 Task: Find connections with filter location Le Pré-Saint-Gervais with filter topic #Innovationwith filter profile language German with filter current company The Market Hunters with filter school Delhi Public School, Ruby Park with filter industry Cosmetology and Barber Schools with filter service category Cybersecurity with filter keywords title Auditor
Action: Mouse moved to (526, 88)
Screenshot: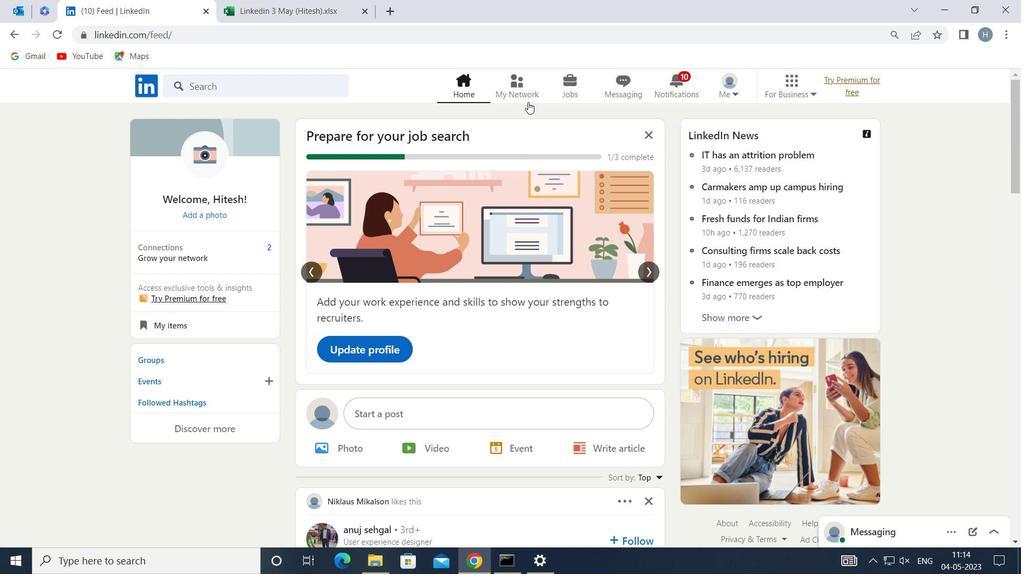 
Action: Mouse pressed left at (526, 88)
Screenshot: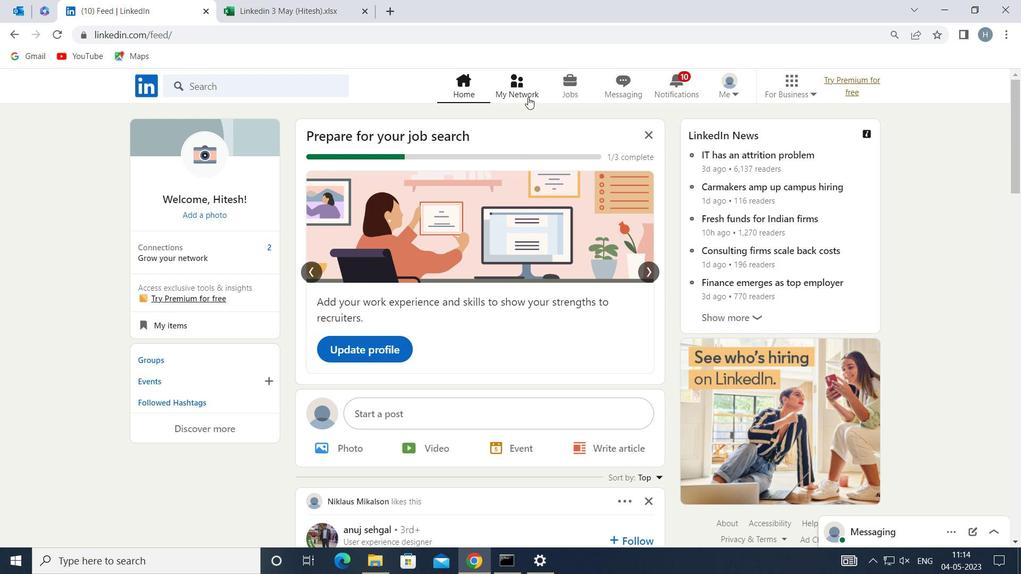
Action: Mouse moved to (278, 160)
Screenshot: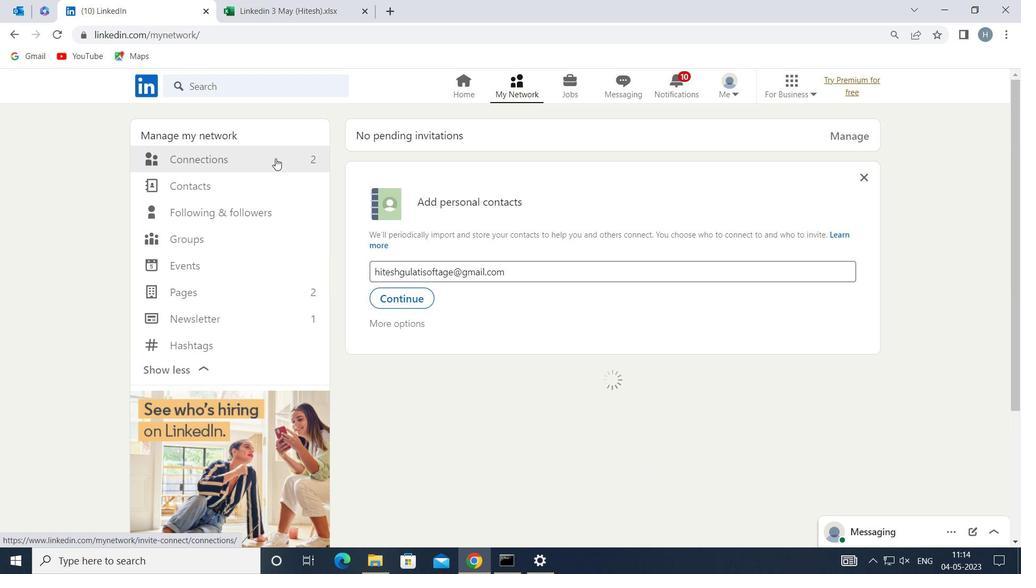 
Action: Mouse pressed left at (278, 160)
Screenshot: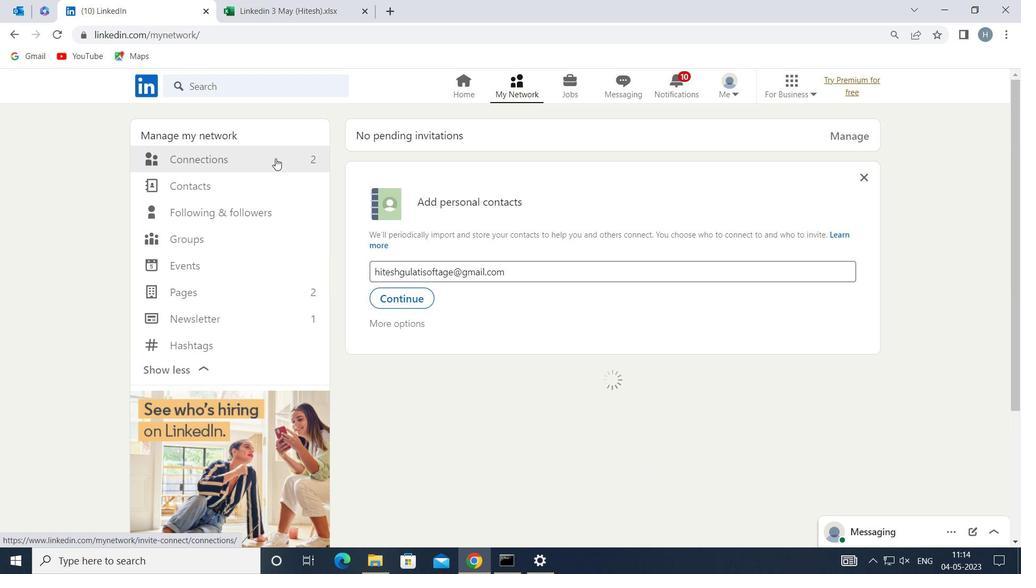 
Action: Mouse moved to (606, 159)
Screenshot: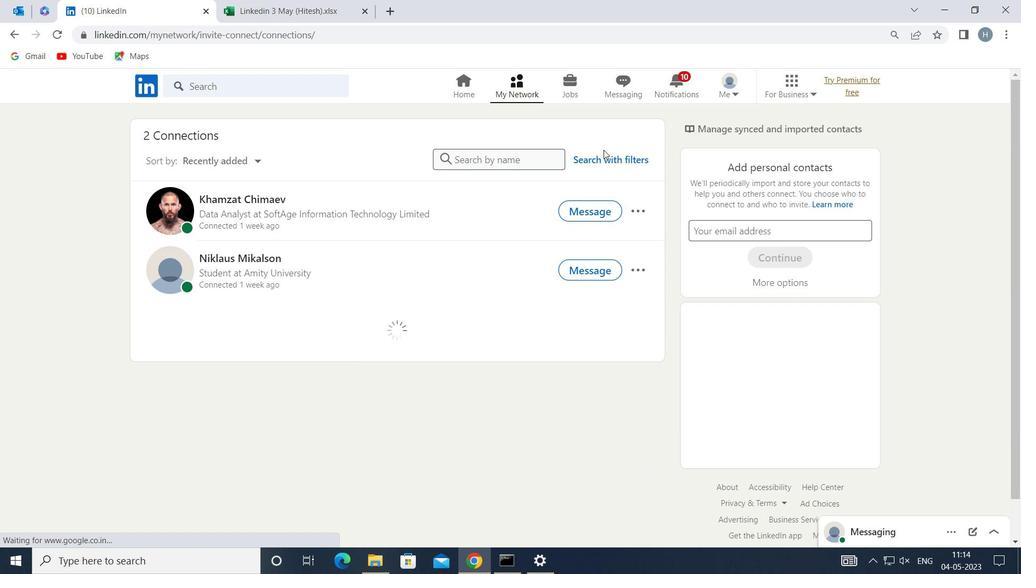 
Action: Mouse pressed left at (606, 159)
Screenshot: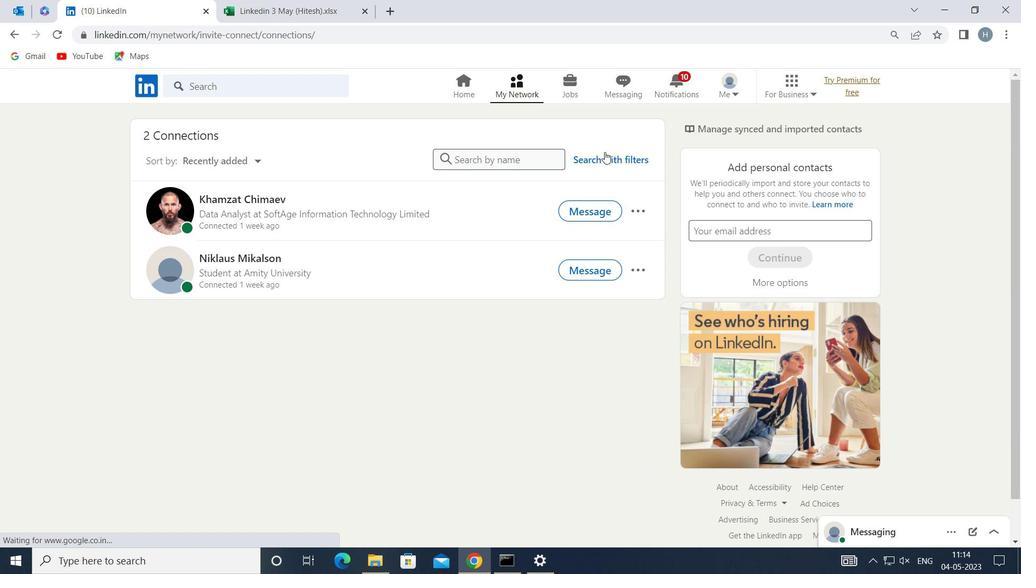 
Action: Mouse moved to (561, 126)
Screenshot: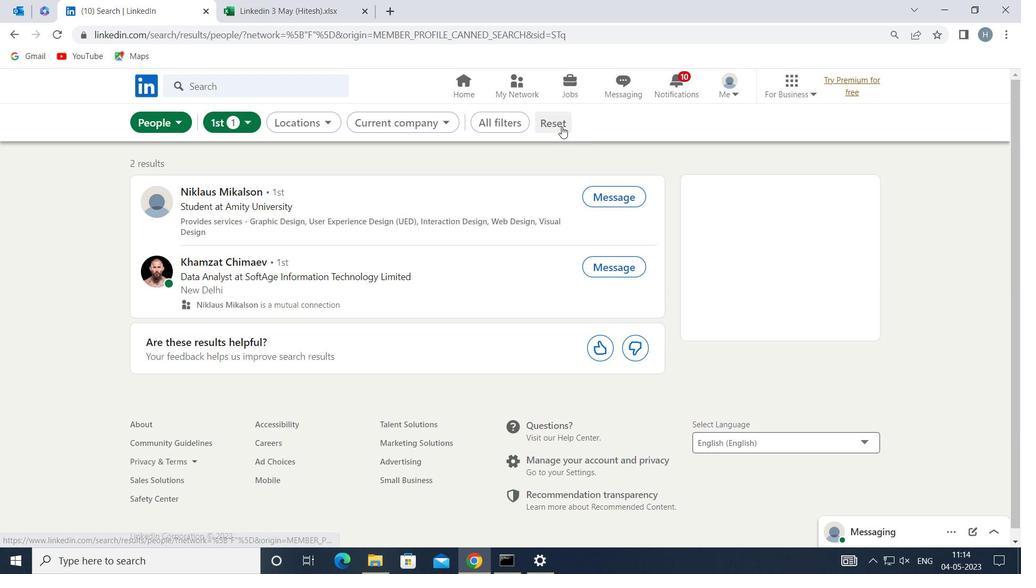 
Action: Mouse pressed left at (561, 126)
Screenshot: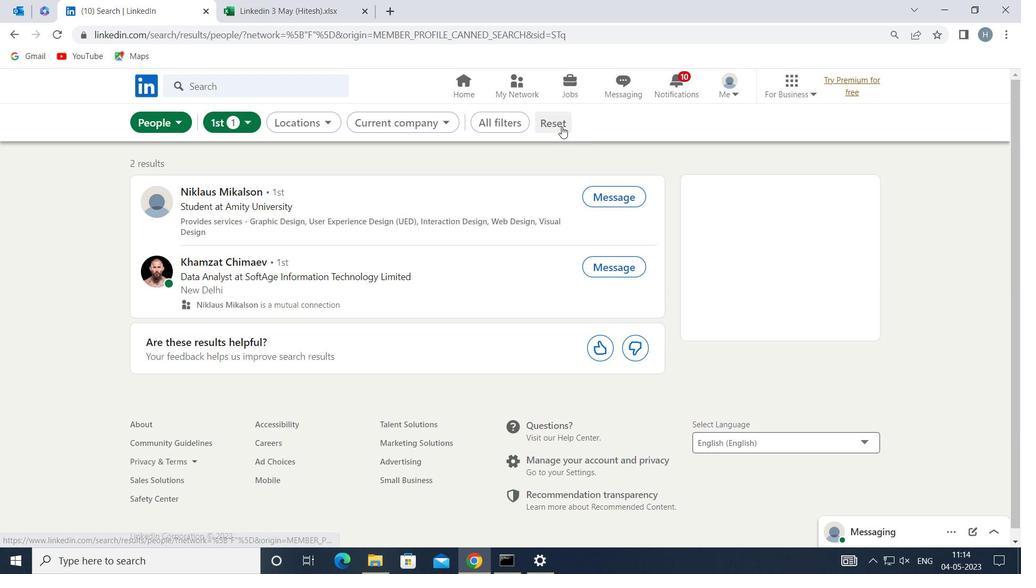 
Action: Mouse moved to (516, 119)
Screenshot: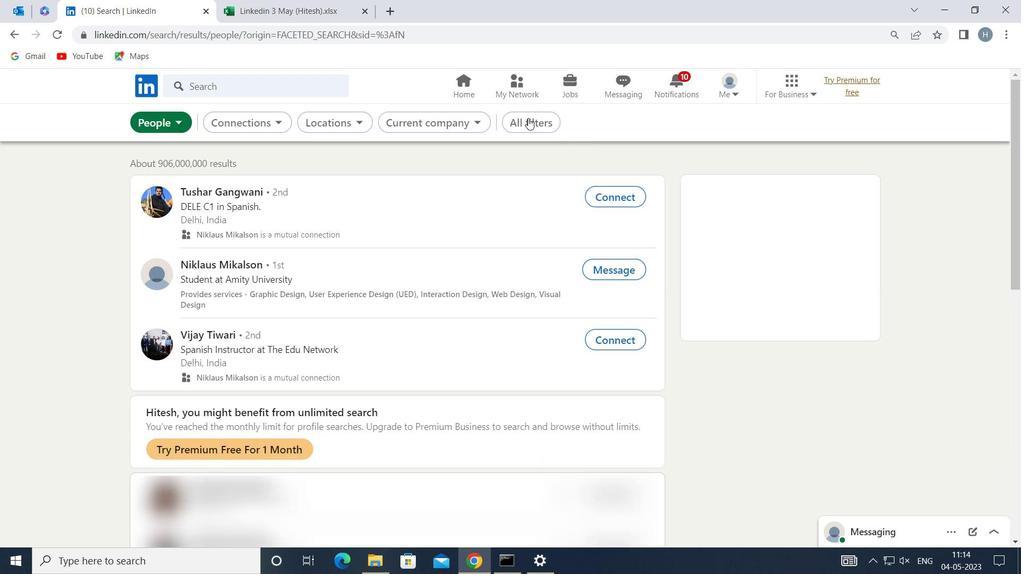 
Action: Mouse pressed left at (516, 119)
Screenshot: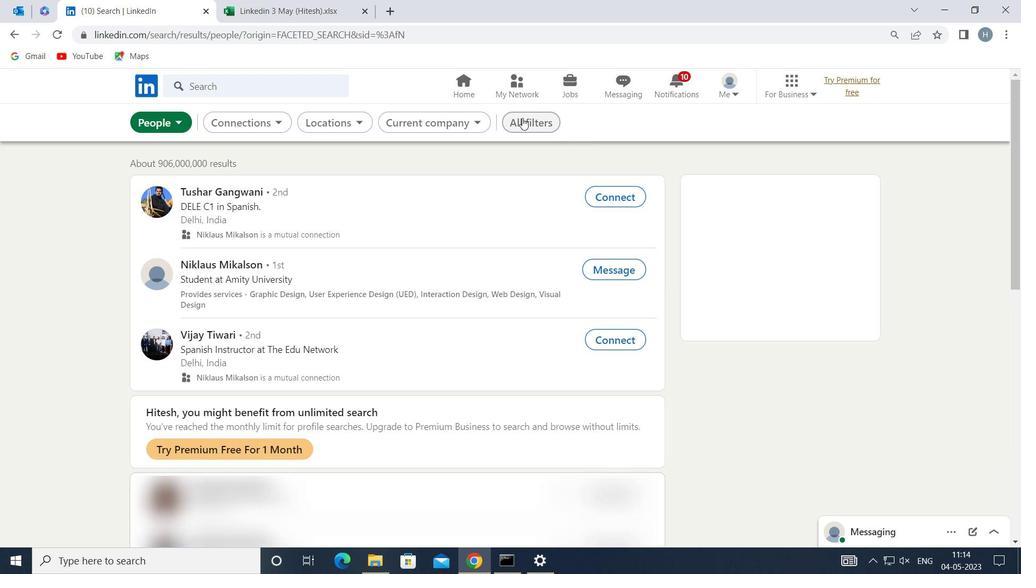 
Action: Mouse moved to (804, 314)
Screenshot: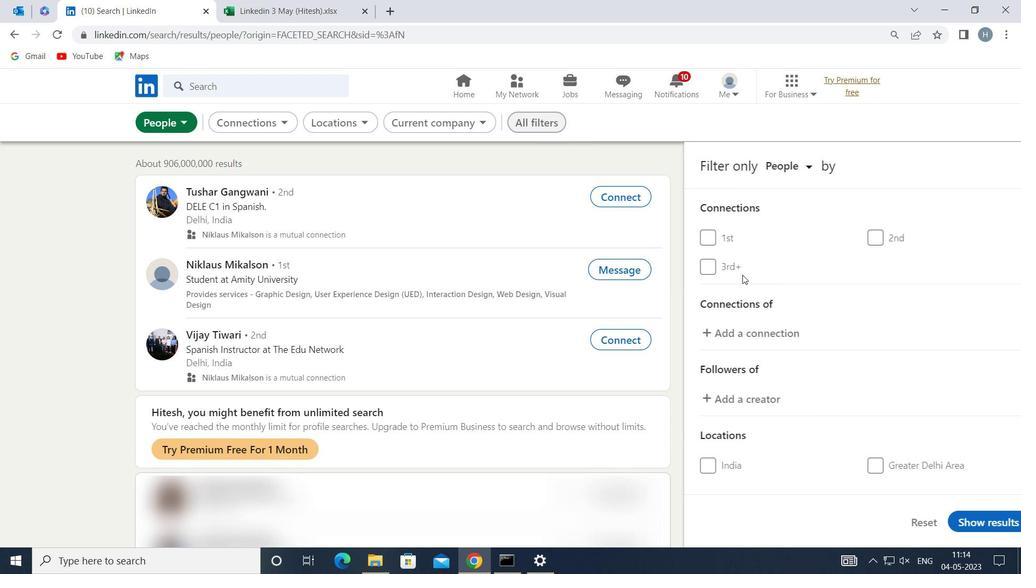 
Action: Mouse scrolled (804, 313) with delta (0, 0)
Screenshot: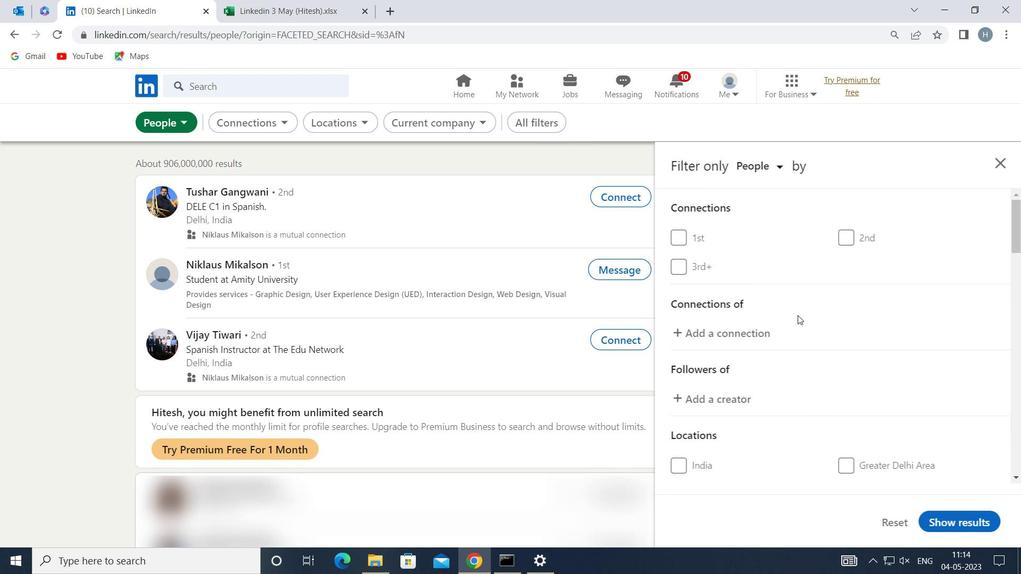 
Action: Mouse scrolled (804, 313) with delta (0, 0)
Screenshot: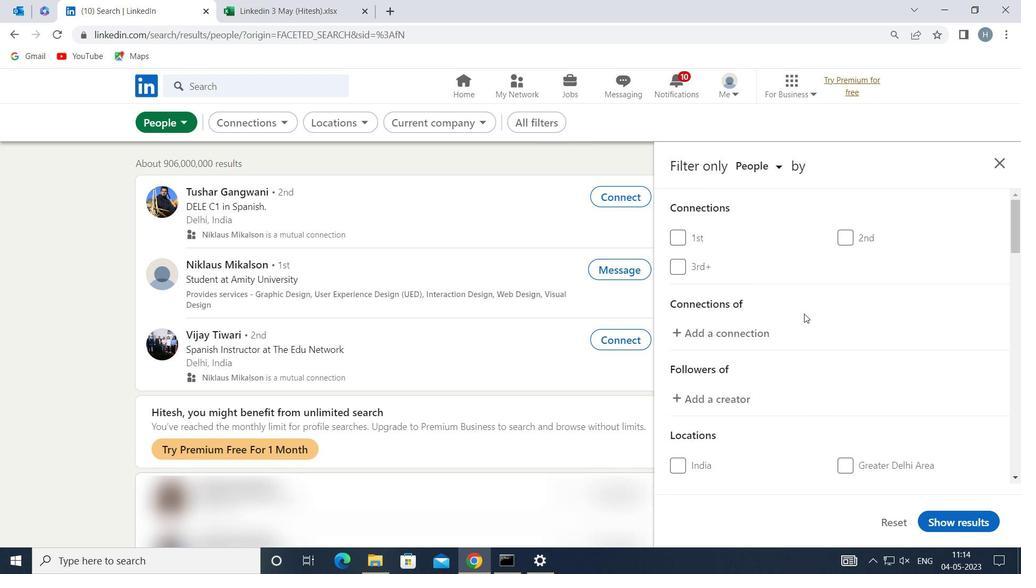 
Action: Mouse scrolled (804, 313) with delta (0, 0)
Screenshot: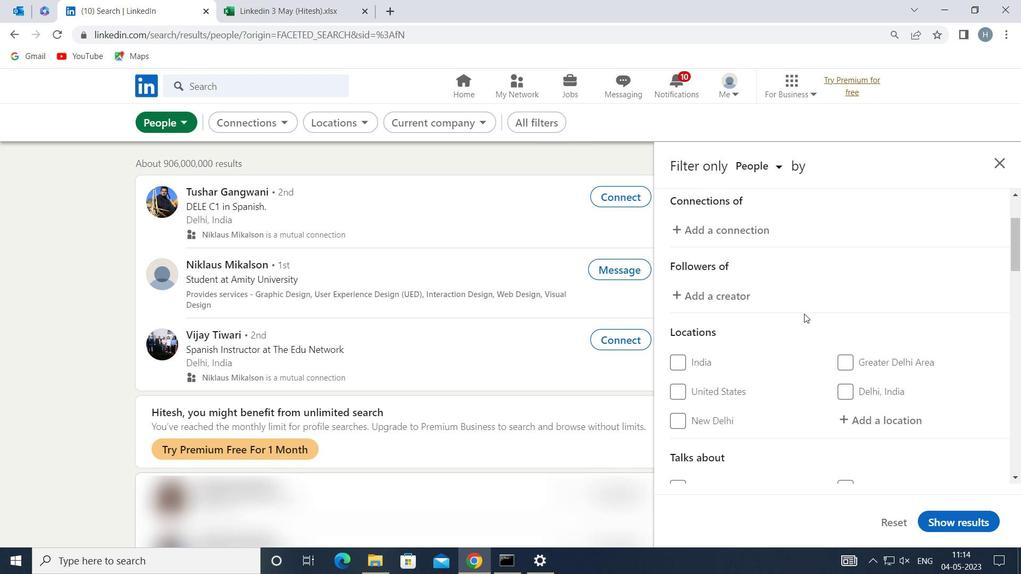 
Action: Mouse moved to (882, 323)
Screenshot: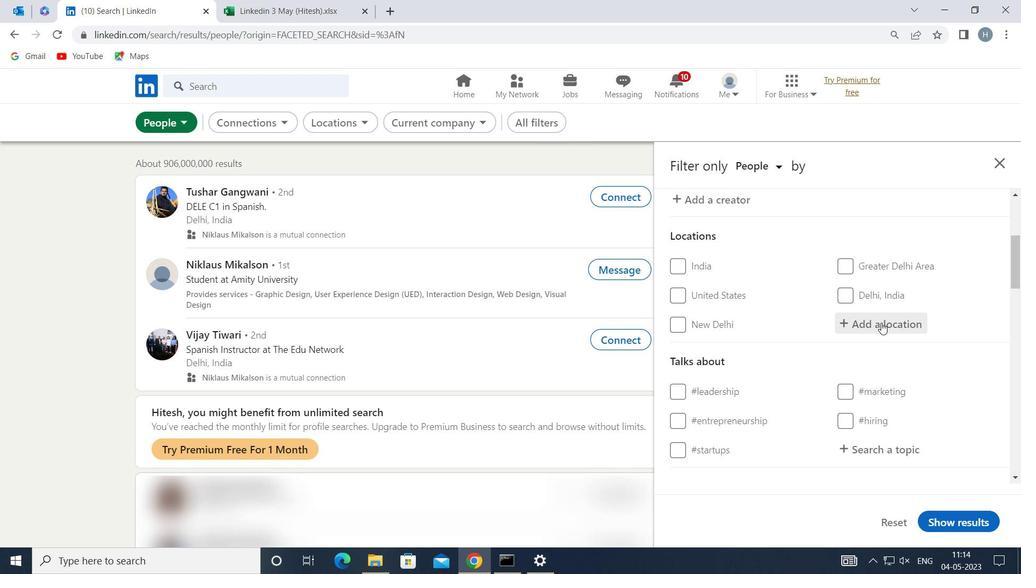 
Action: Mouse pressed left at (882, 323)
Screenshot: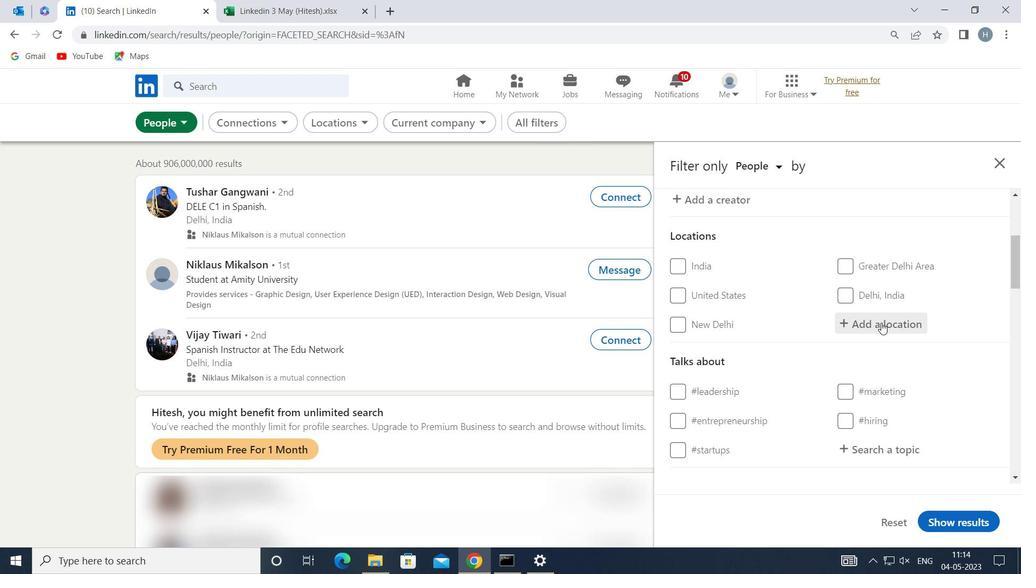 
Action: Key pressed <Key.shift>LE<Key.space><Key.shift>PRE<Key.space>S
Screenshot: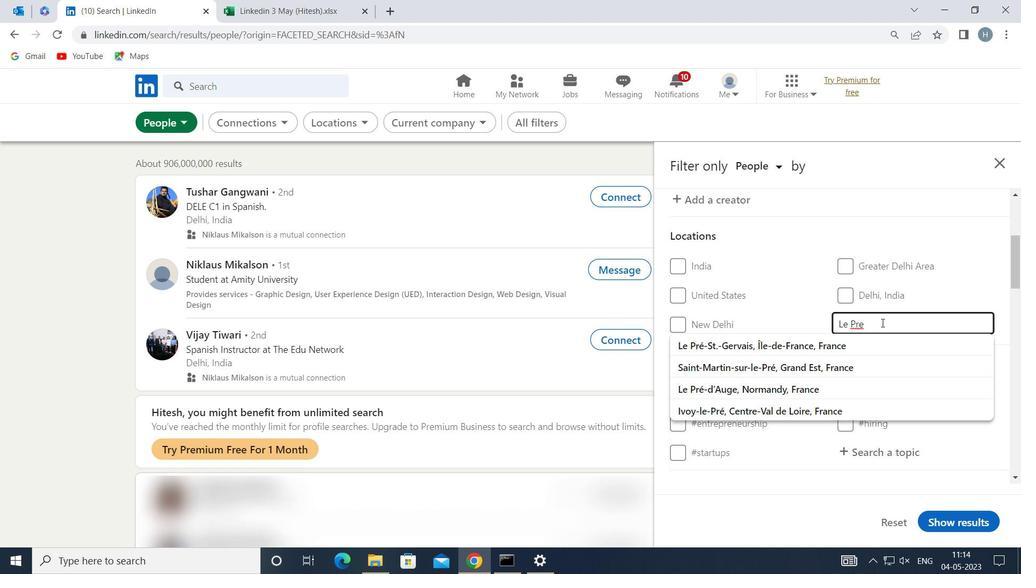 
Action: Mouse moved to (791, 344)
Screenshot: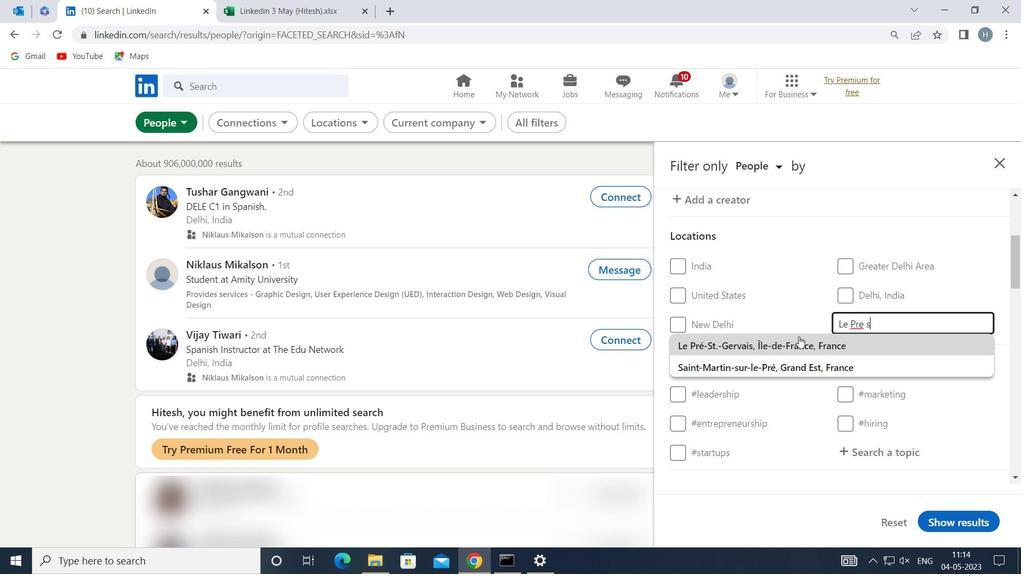 
Action: Mouse pressed left at (791, 344)
Screenshot: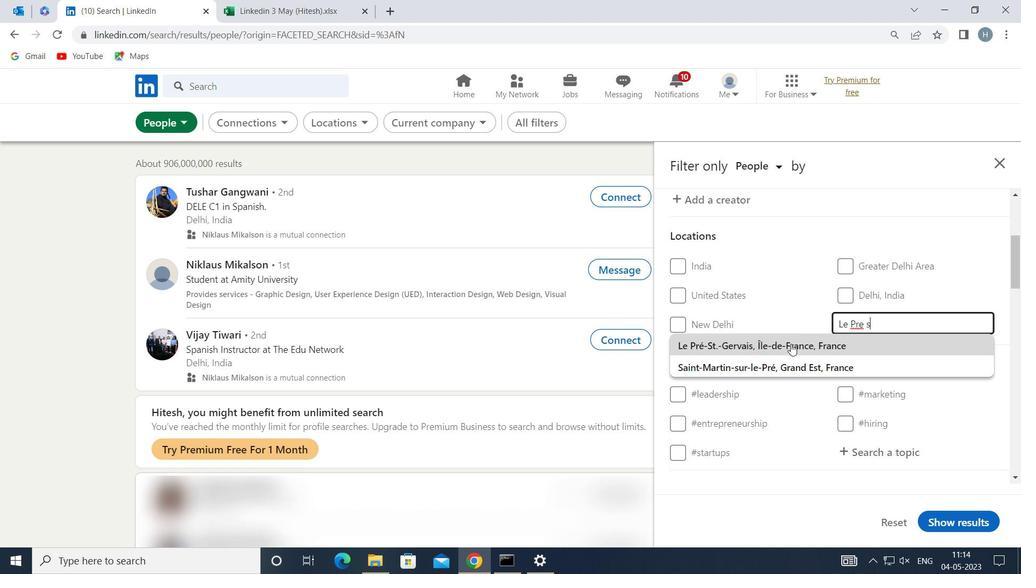 
Action: Mouse moved to (790, 344)
Screenshot: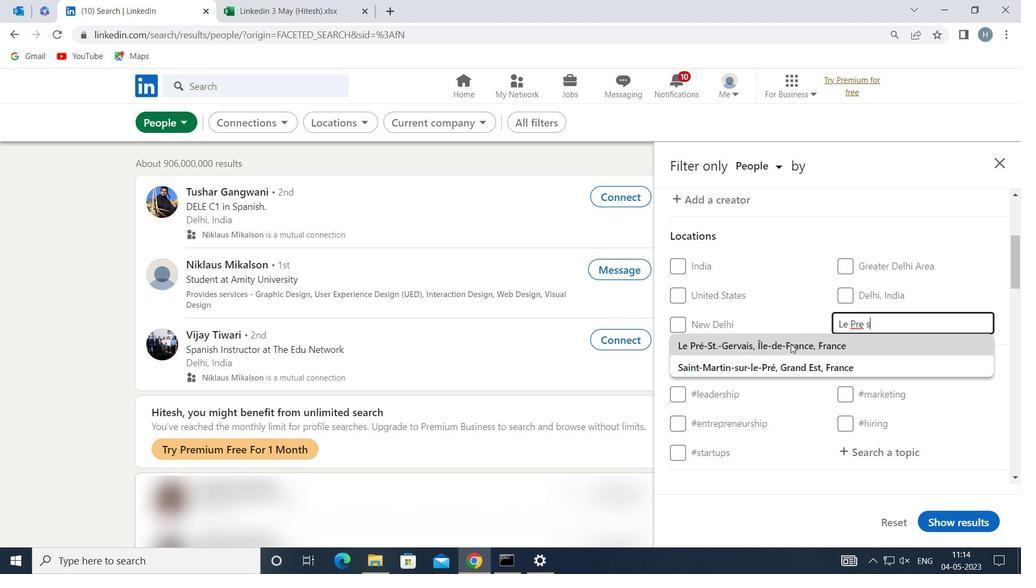 
Action: Mouse scrolled (790, 344) with delta (0, 0)
Screenshot: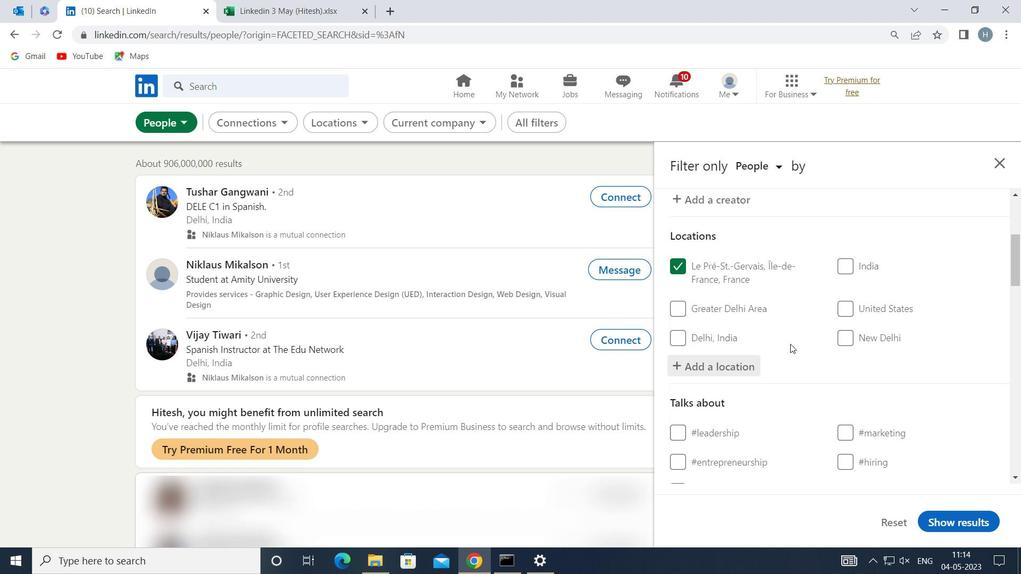
Action: Mouse scrolled (790, 344) with delta (0, 0)
Screenshot: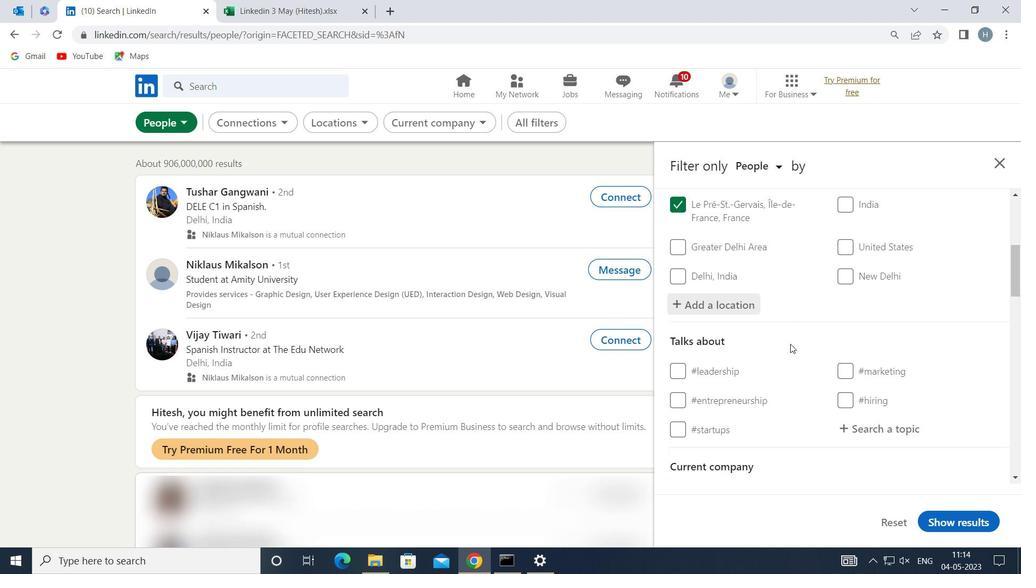 
Action: Mouse moved to (894, 353)
Screenshot: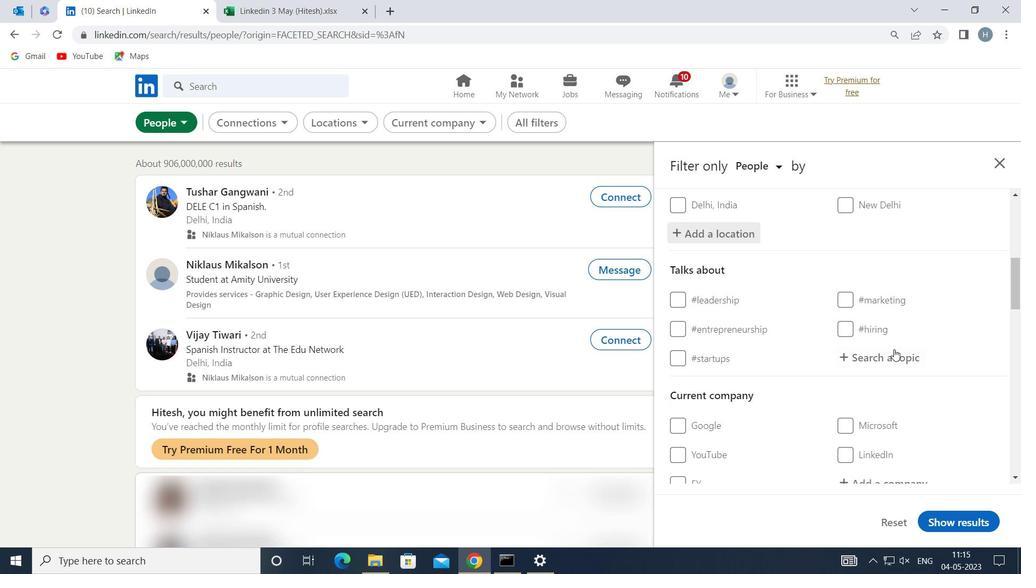 
Action: Mouse pressed left at (894, 353)
Screenshot: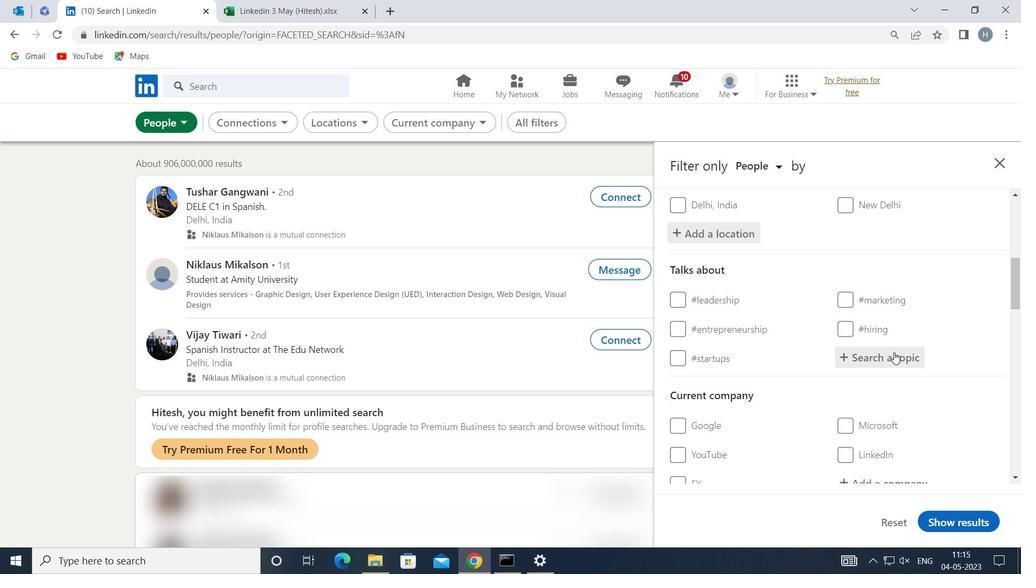 
Action: Mouse moved to (894, 353)
Screenshot: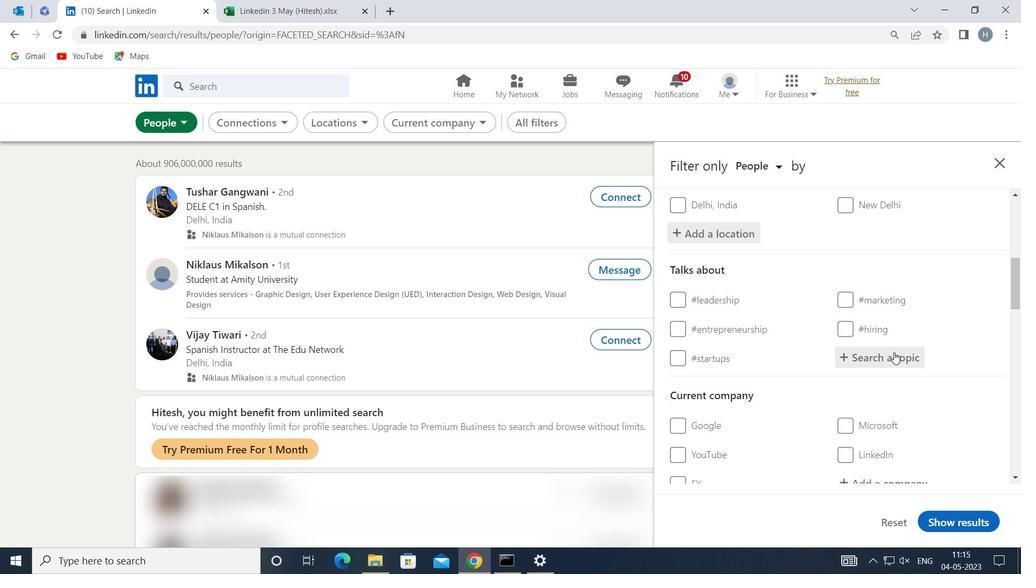 
Action: Key pressed <Key.shift>INNOVATION
Screenshot: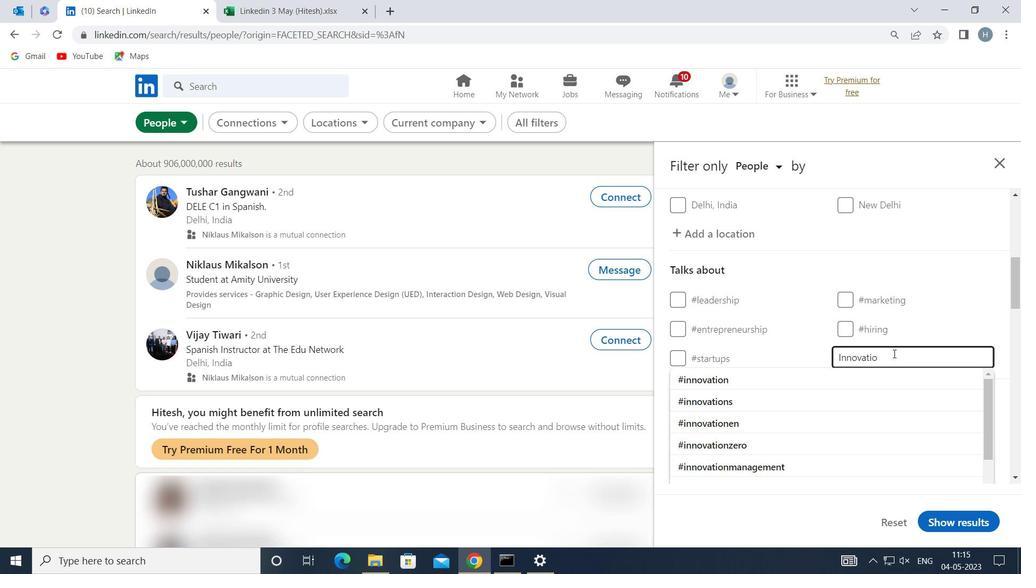 
Action: Mouse moved to (826, 378)
Screenshot: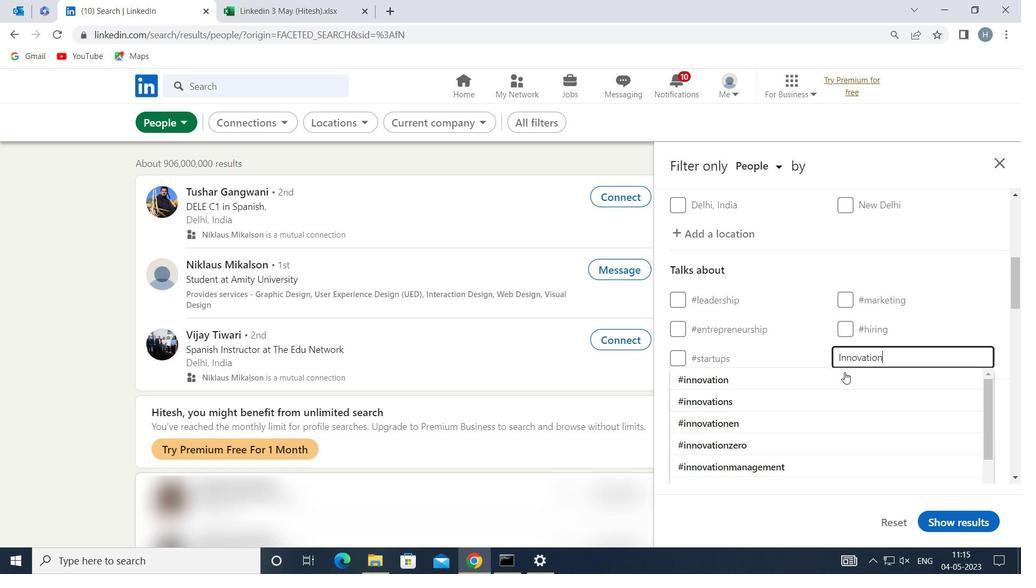 
Action: Mouse pressed left at (826, 378)
Screenshot: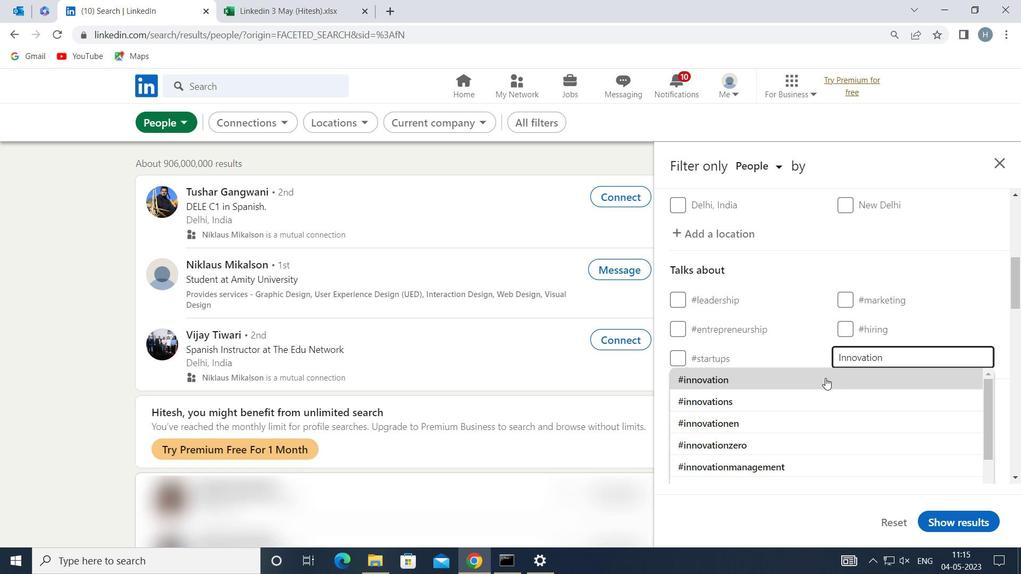 
Action: Mouse moved to (781, 351)
Screenshot: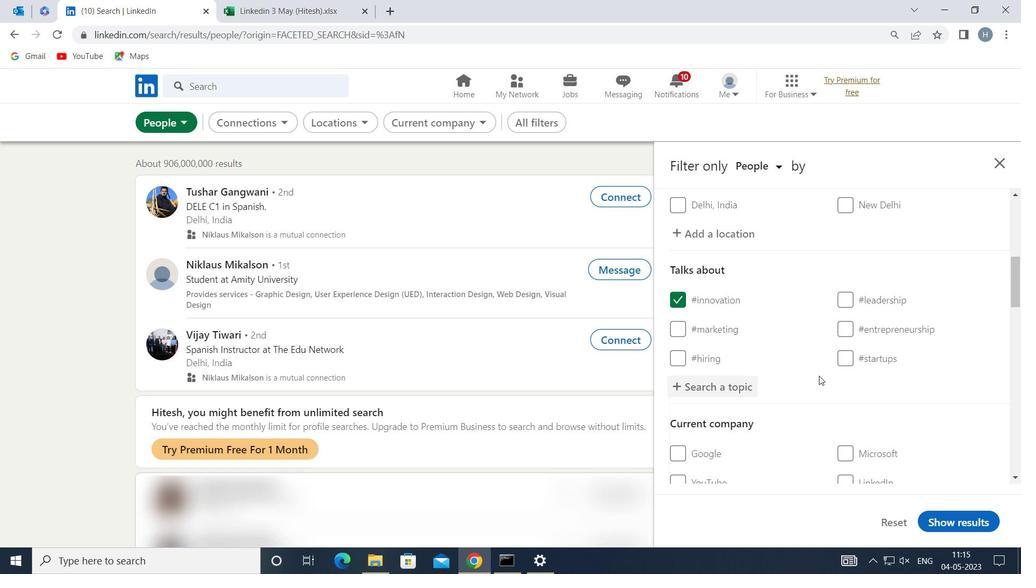 
Action: Mouse scrolled (781, 351) with delta (0, 0)
Screenshot: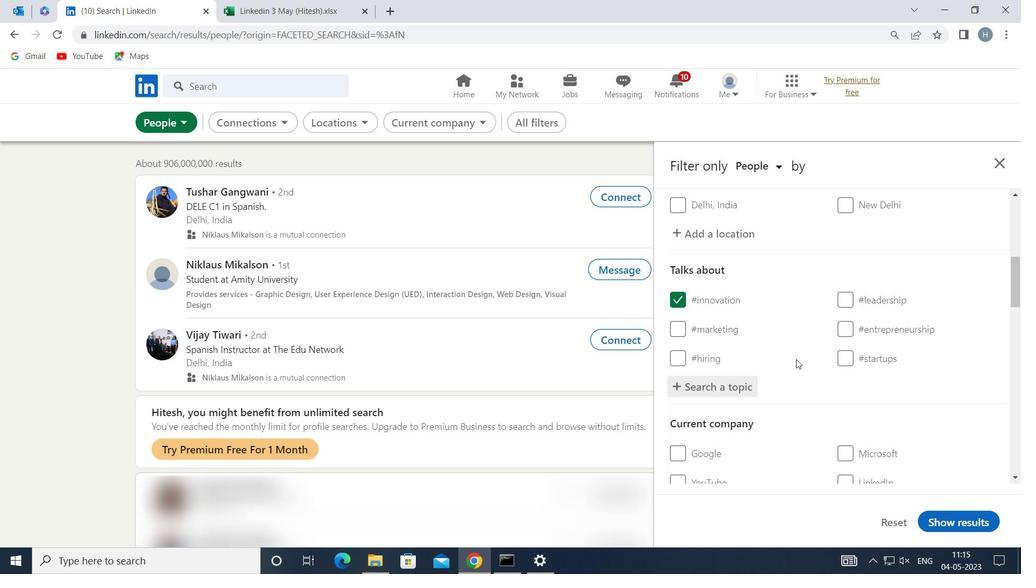 
Action: Mouse scrolled (781, 351) with delta (0, 0)
Screenshot: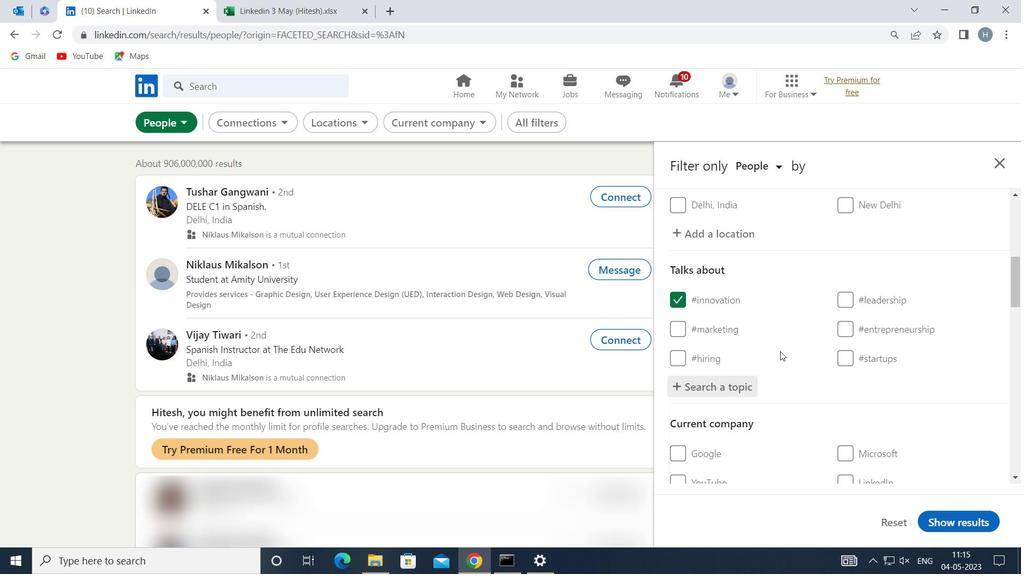 
Action: Mouse scrolled (781, 351) with delta (0, 0)
Screenshot: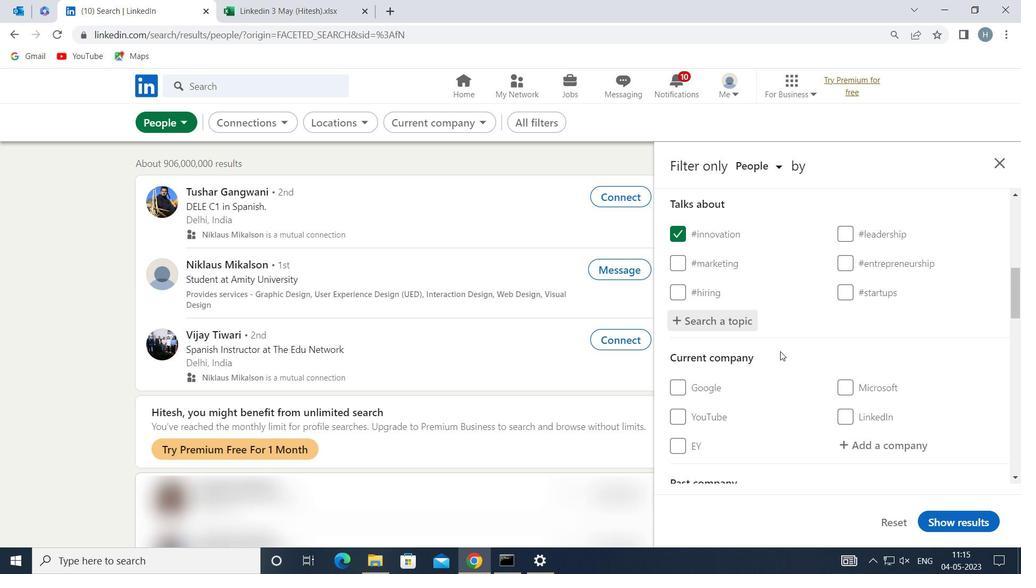 
Action: Mouse moved to (782, 351)
Screenshot: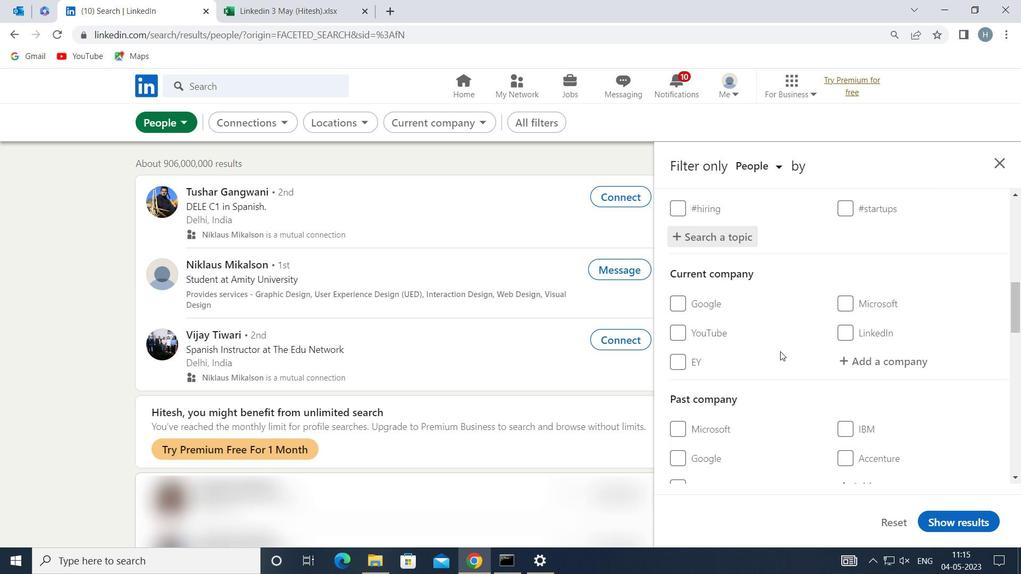 
Action: Mouse scrolled (782, 350) with delta (0, 0)
Screenshot: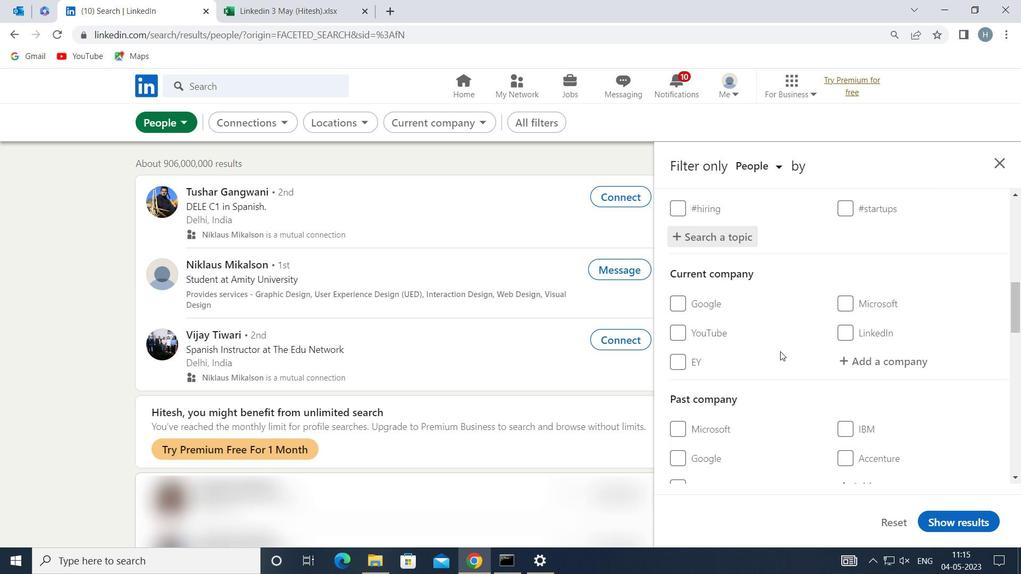 
Action: Mouse moved to (783, 351)
Screenshot: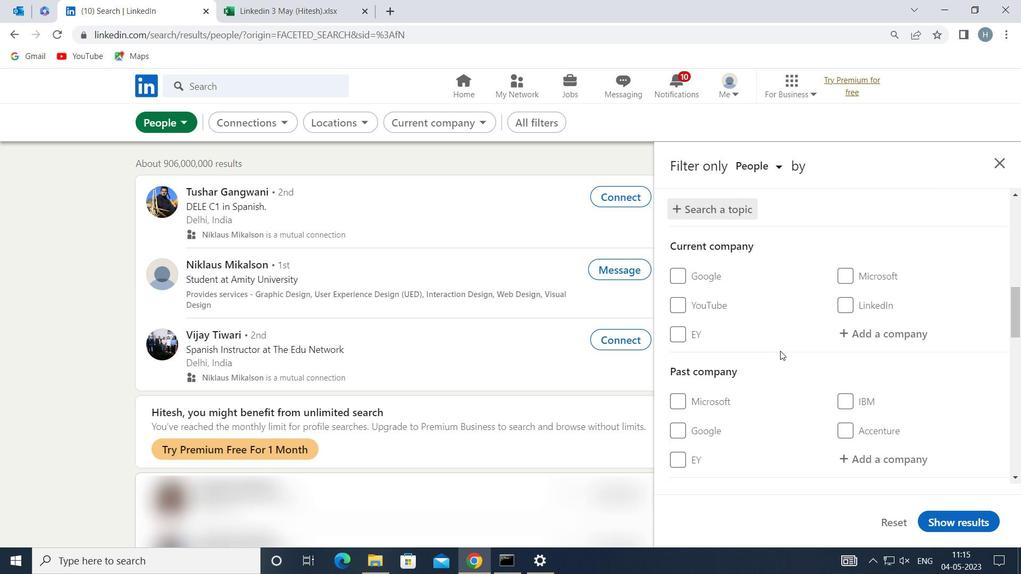 
Action: Mouse scrolled (783, 350) with delta (0, 0)
Screenshot: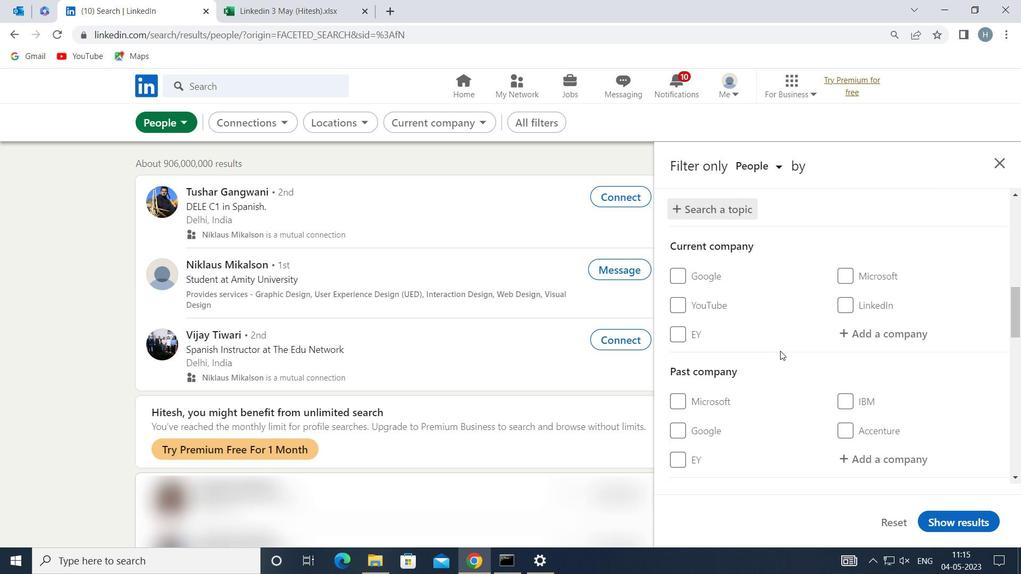 
Action: Mouse moved to (791, 352)
Screenshot: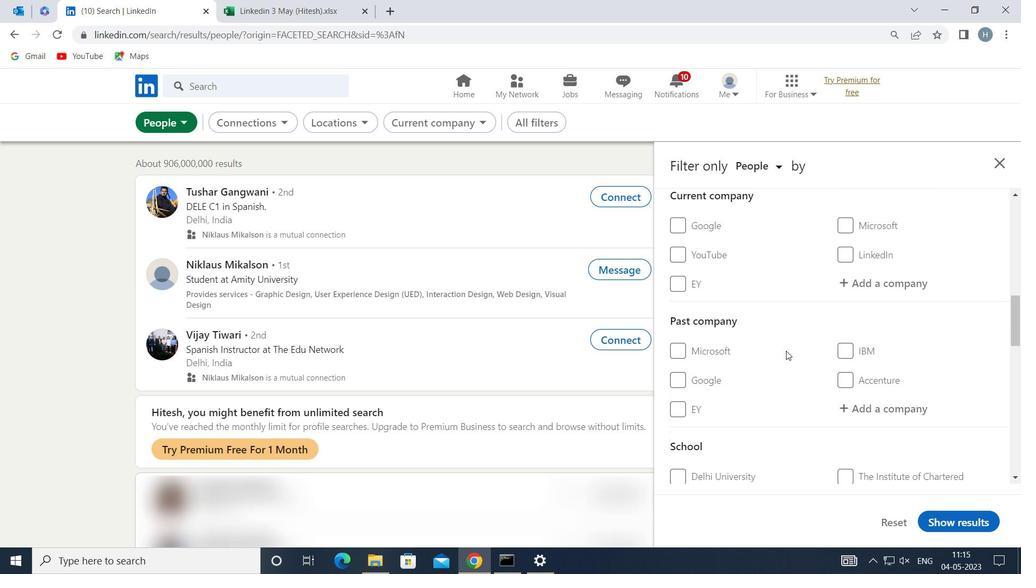 
Action: Mouse scrolled (791, 351) with delta (0, 0)
Screenshot: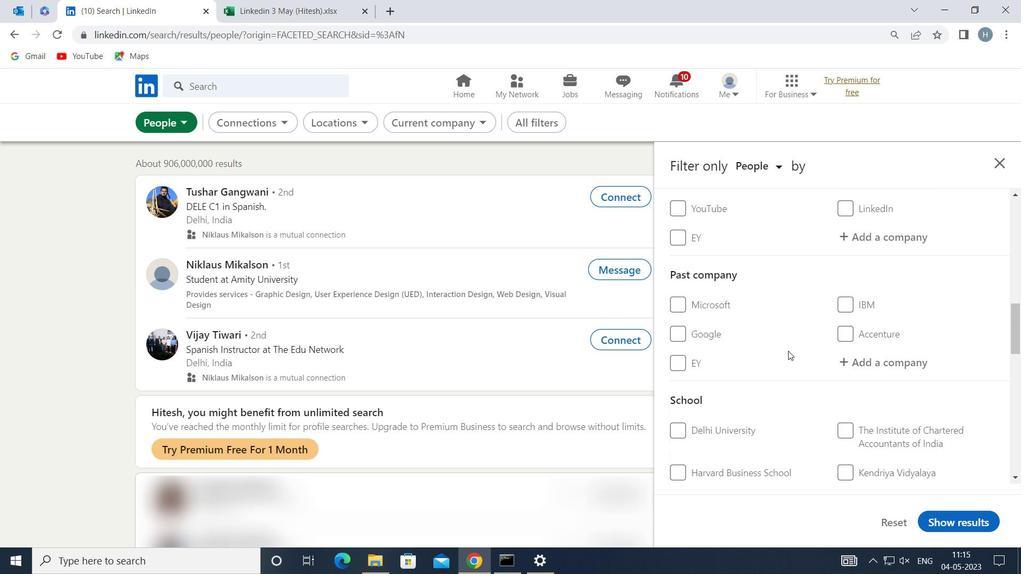 
Action: Mouse moved to (792, 352)
Screenshot: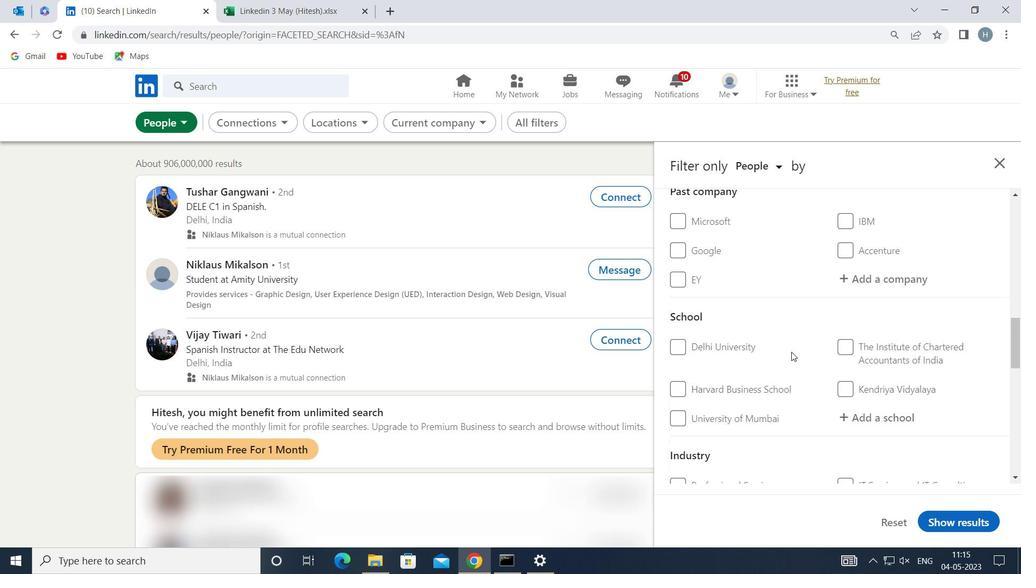 
Action: Mouse scrolled (792, 352) with delta (0, 0)
Screenshot: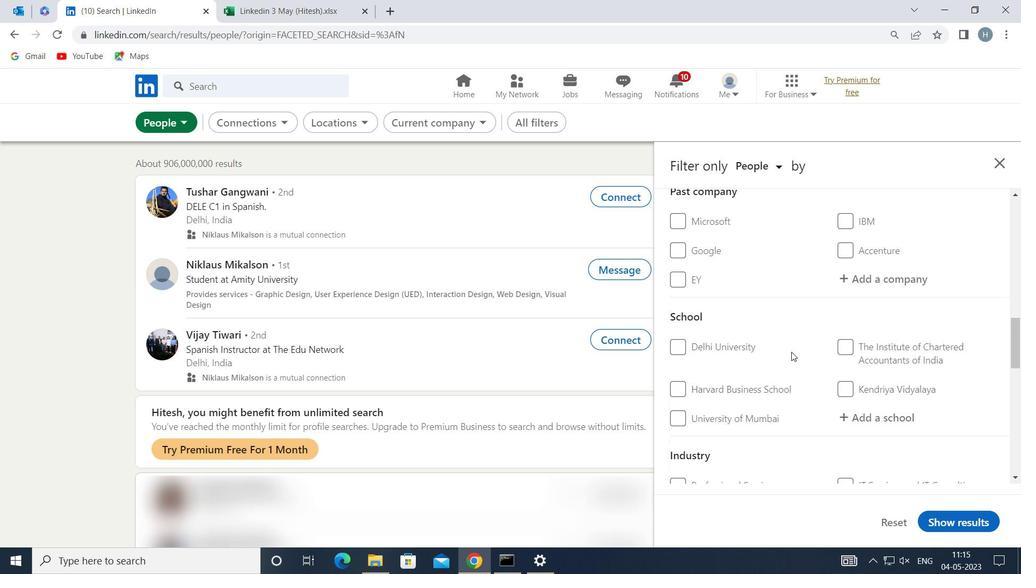 
Action: Mouse scrolled (792, 352) with delta (0, 0)
Screenshot: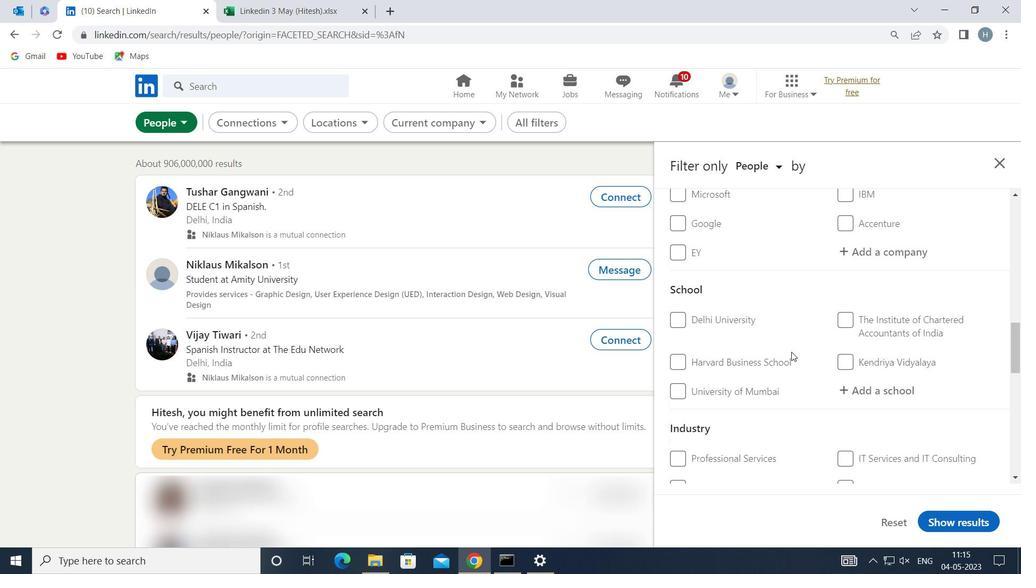 
Action: Mouse scrolled (792, 352) with delta (0, 0)
Screenshot: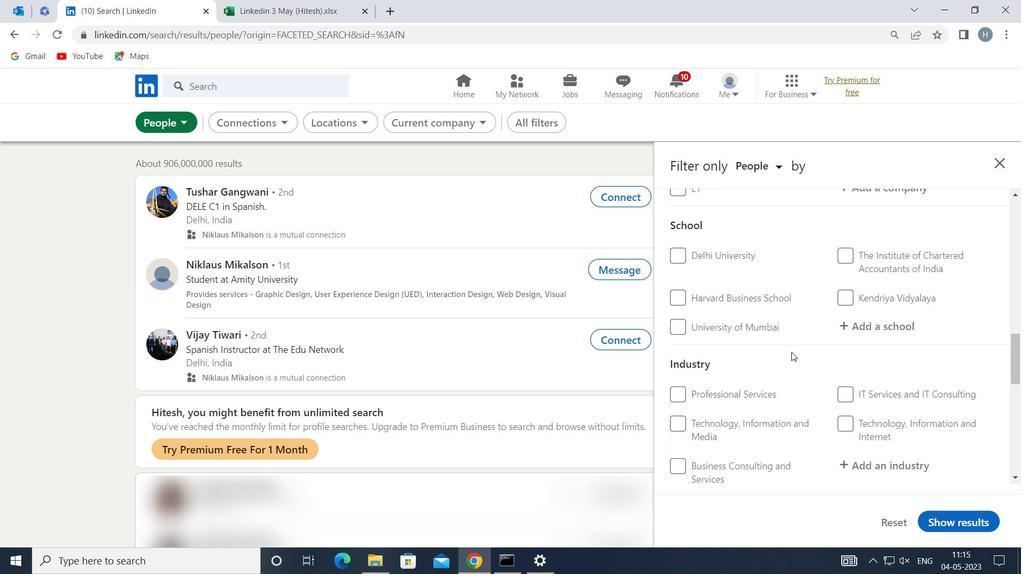 
Action: Mouse scrolled (792, 352) with delta (0, 0)
Screenshot: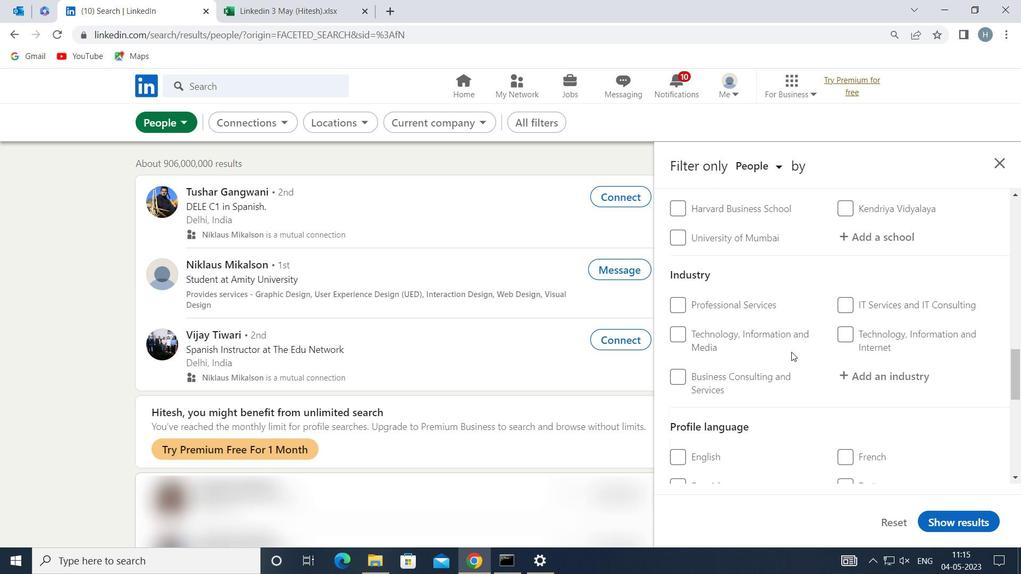 
Action: Mouse moved to (698, 390)
Screenshot: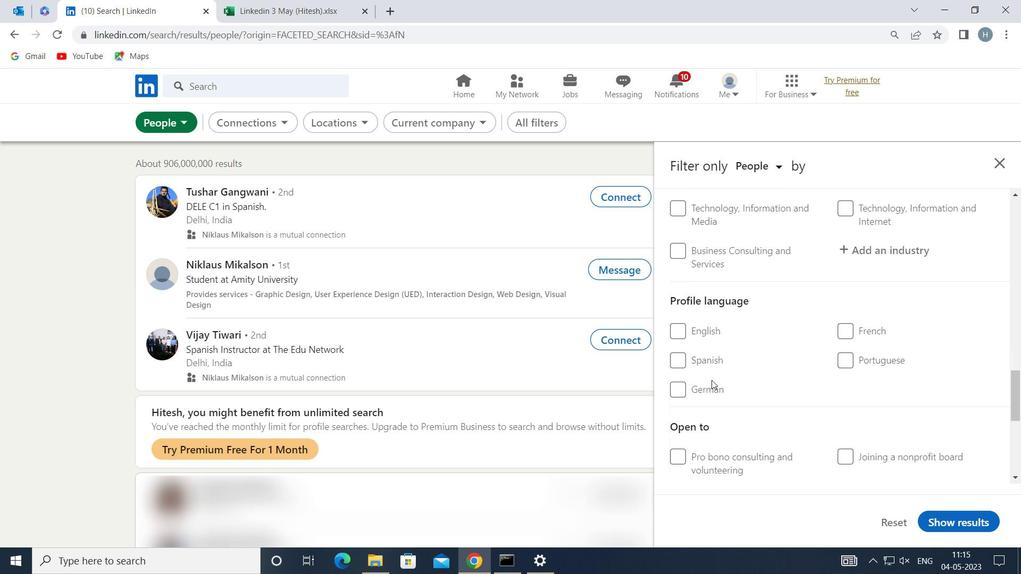 
Action: Mouse pressed left at (698, 390)
Screenshot: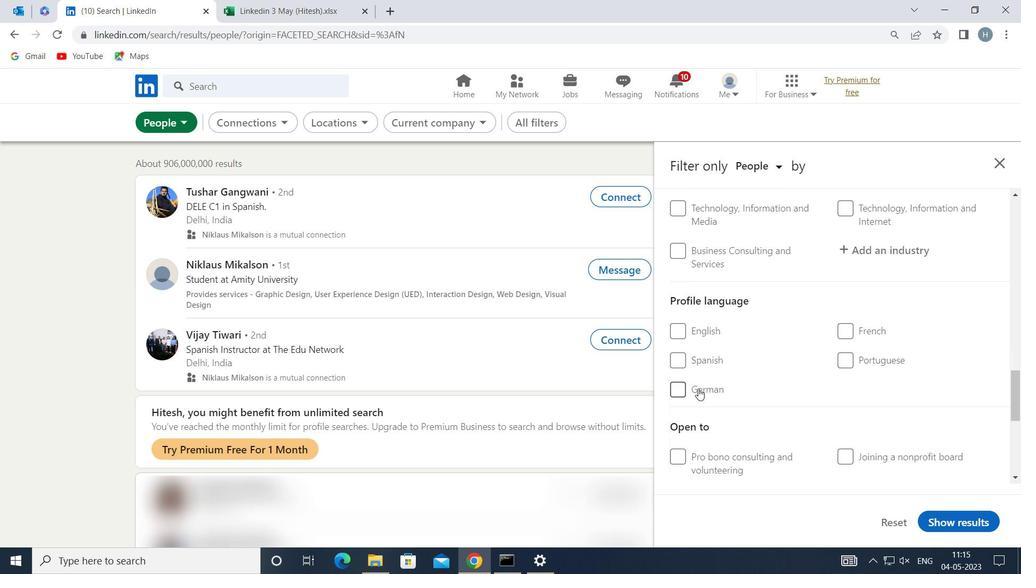 
Action: Mouse moved to (804, 381)
Screenshot: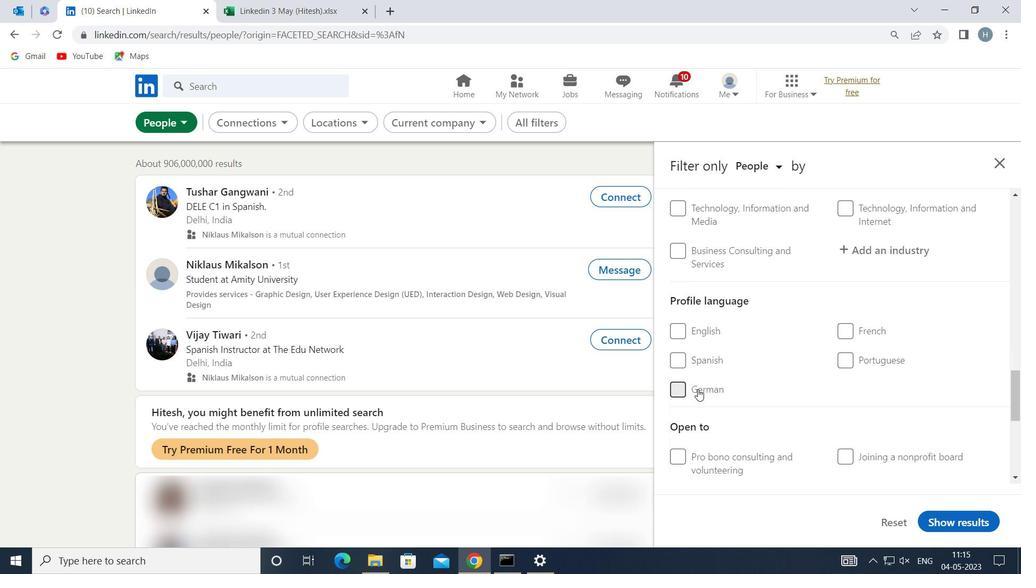 
Action: Mouse scrolled (804, 382) with delta (0, 0)
Screenshot: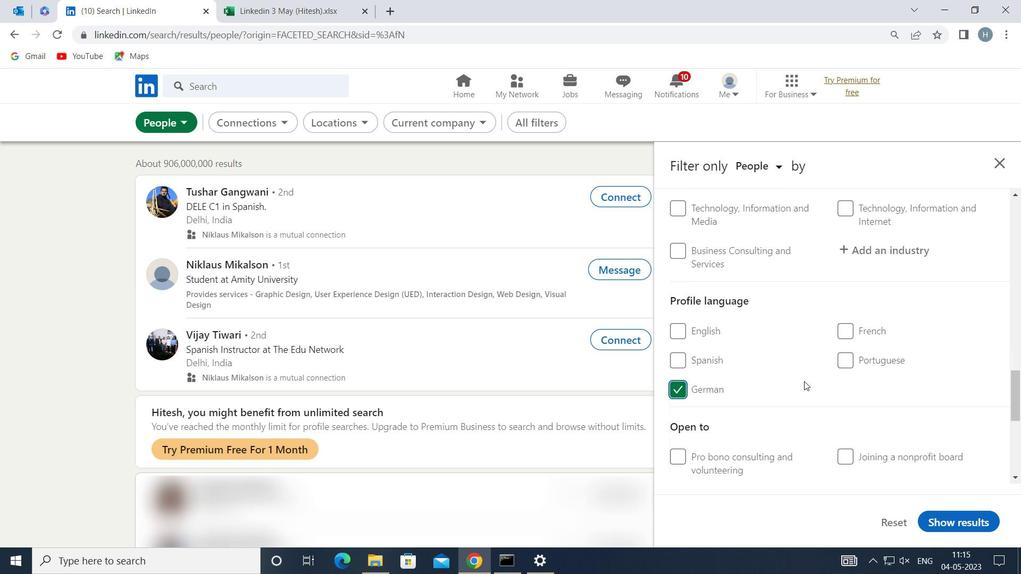 
Action: Mouse scrolled (804, 382) with delta (0, 0)
Screenshot: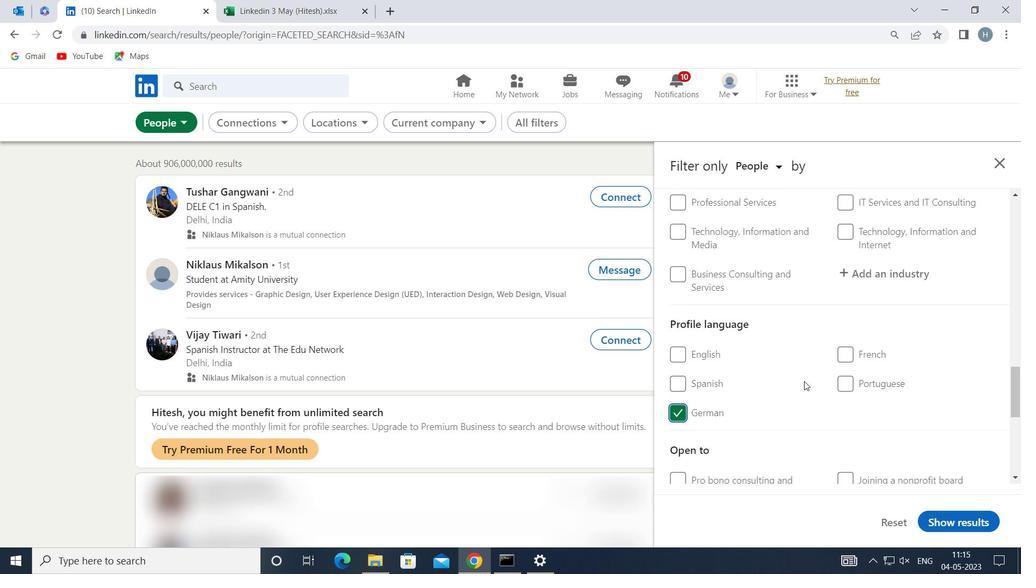 
Action: Mouse scrolled (804, 382) with delta (0, 0)
Screenshot: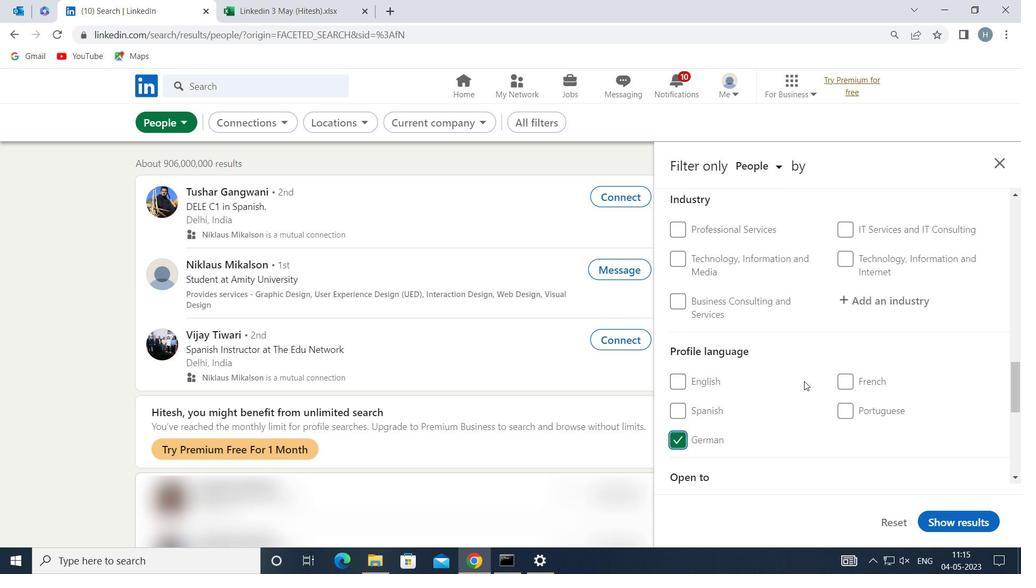 
Action: Mouse scrolled (804, 381) with delta (0, 0)
Screenshot: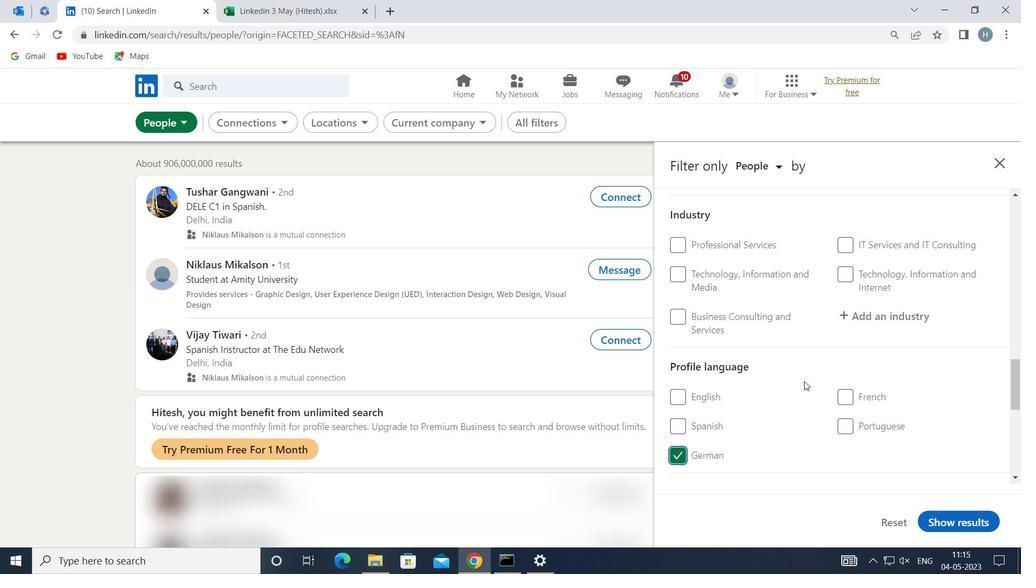 
Action: Mouse scrolled (804, 382) with delta (0, 0)
Screenshot: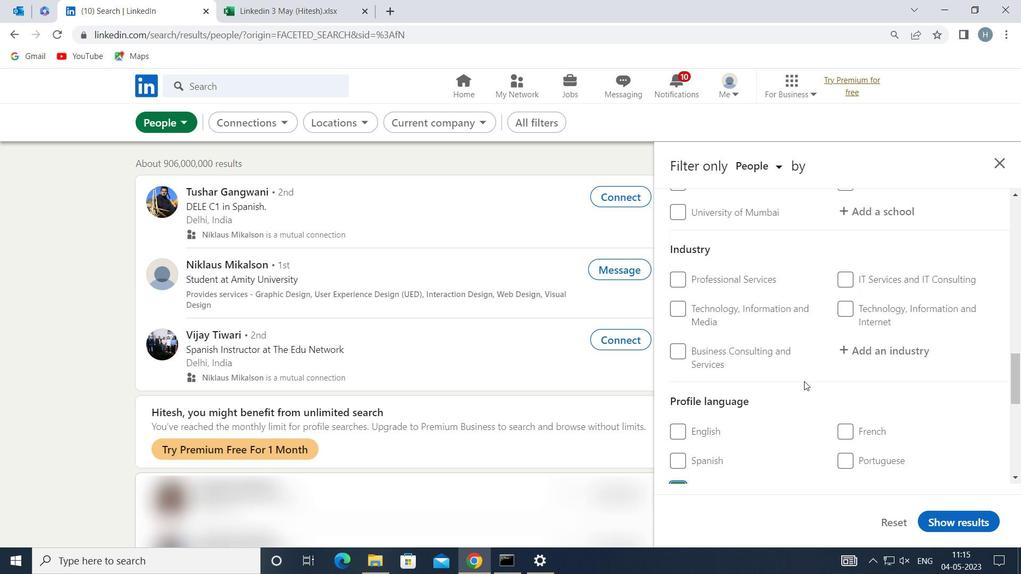 
Action: Mouse scrolled (804, 382) with delta (0, 0)
Screenshot: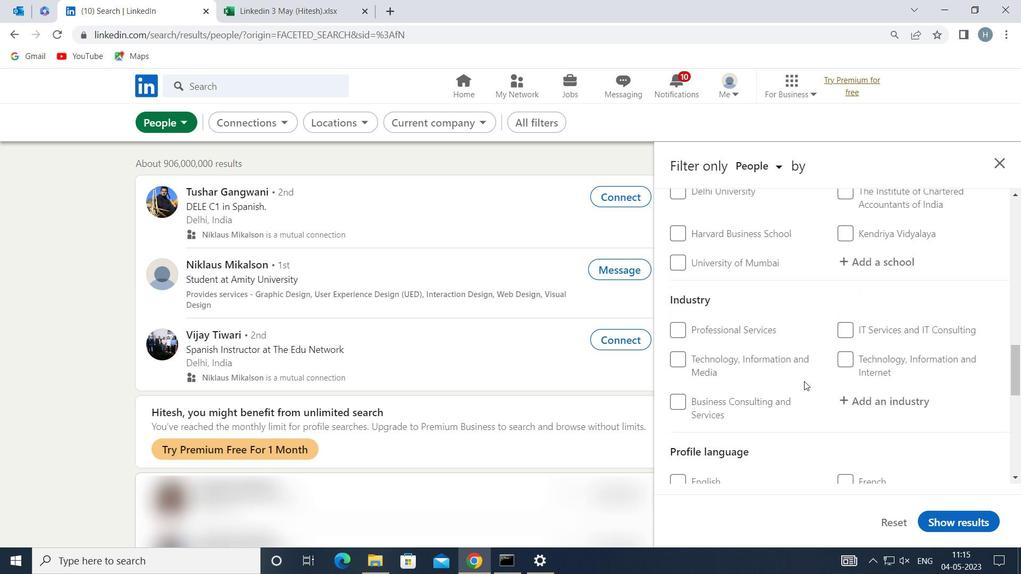 
Action: Mouse scrolled (804, 382) with delta (0, 0)
Screenshot: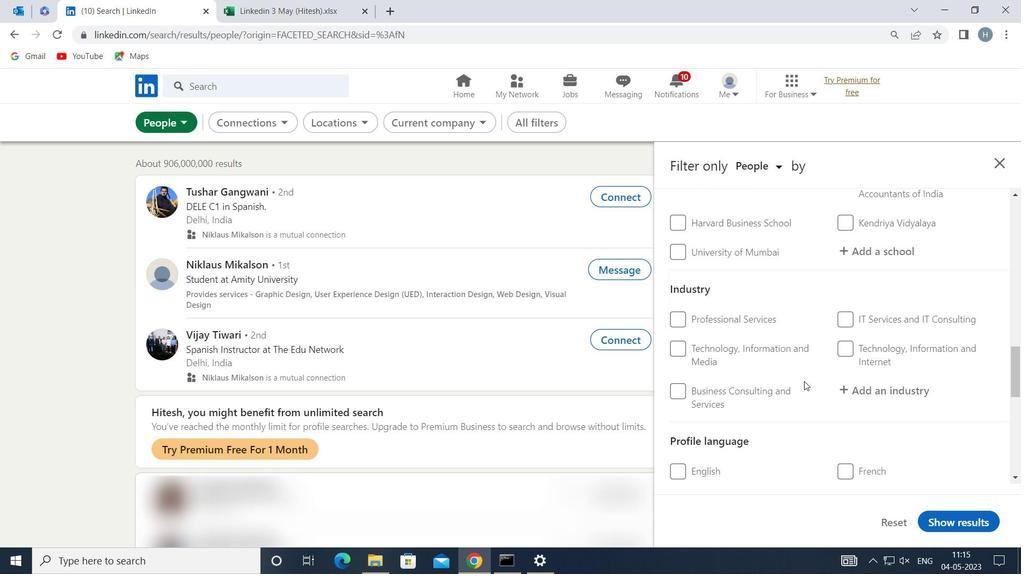 
Action: Mouse scrolled (804, 382) with delta (0, 0)
Screenshot: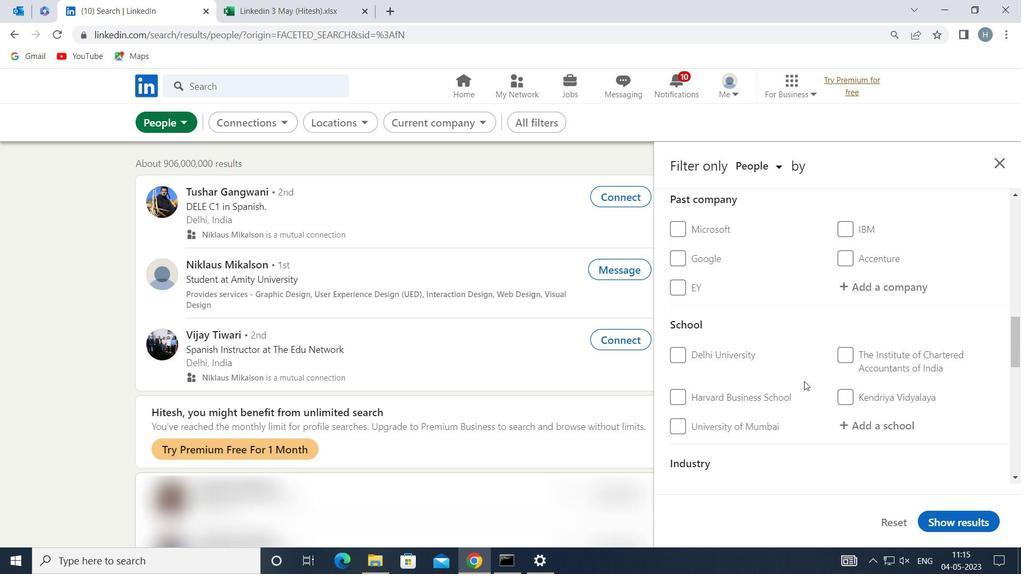 
Action: Mouse scrolled (804, 382) with delta (0, 0)
Screenshot: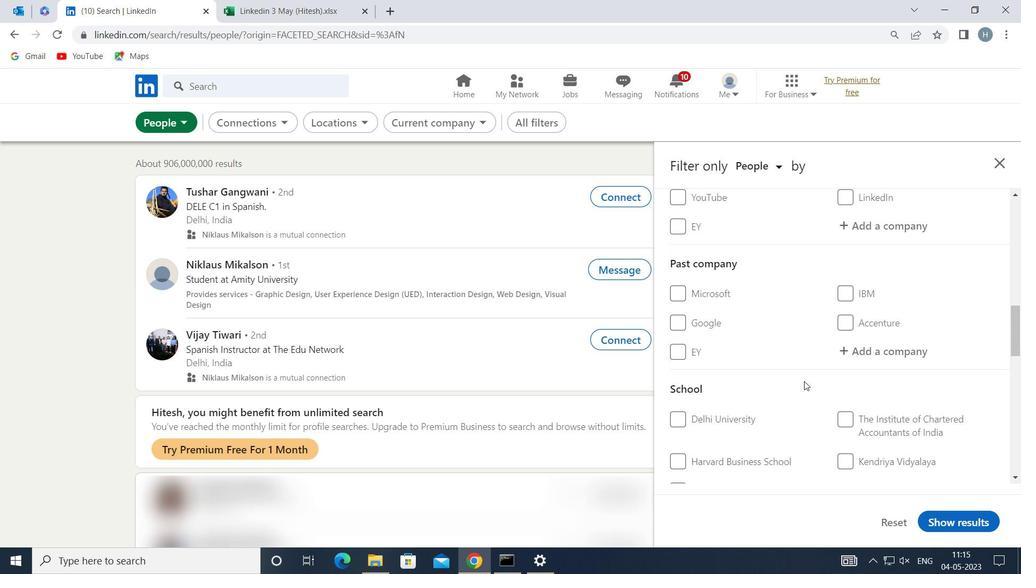 
Action: Mouse scrolled (804, 382) with delta (0, 0)
Screenshot: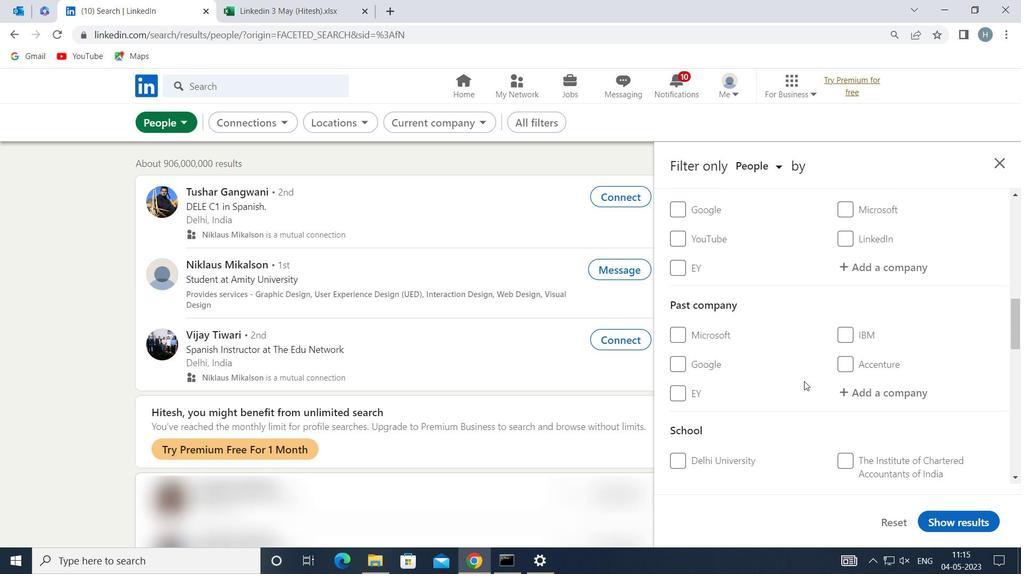 
Action: Mouse moved to (863, 378)
Screenshot: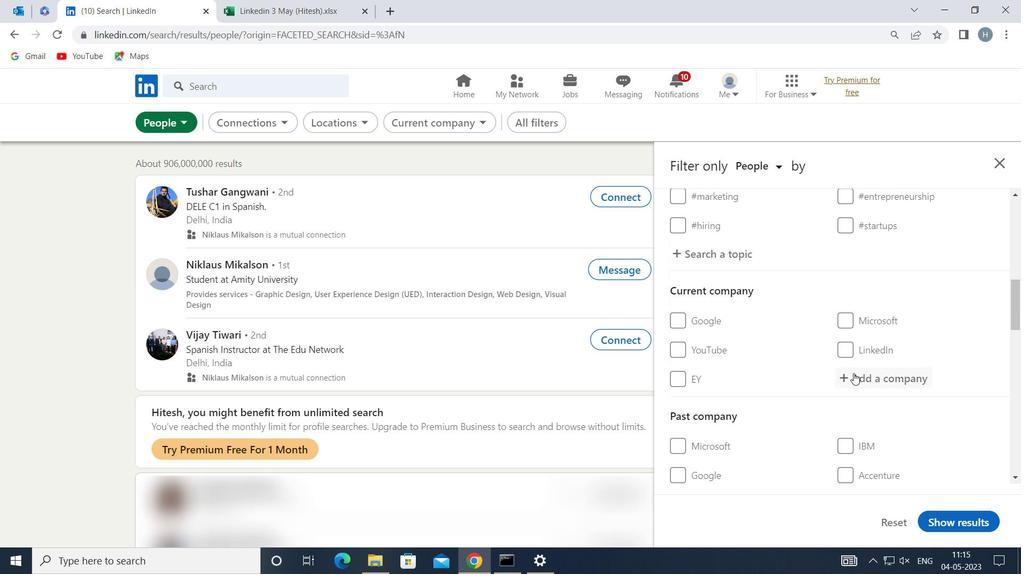 
Action: Mouse pressed left at (863, 378)
Screenshot: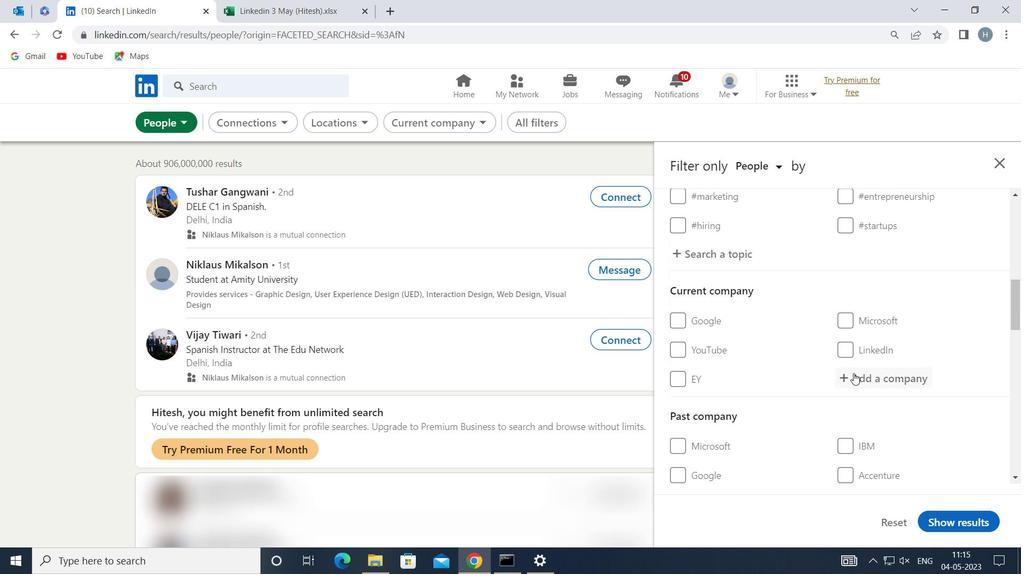 
Action: Key pressed <Key.shift>THE<Key.space><Key.shift>MARKET<Key.space><Key.shift>HUNTERS
Screenshot: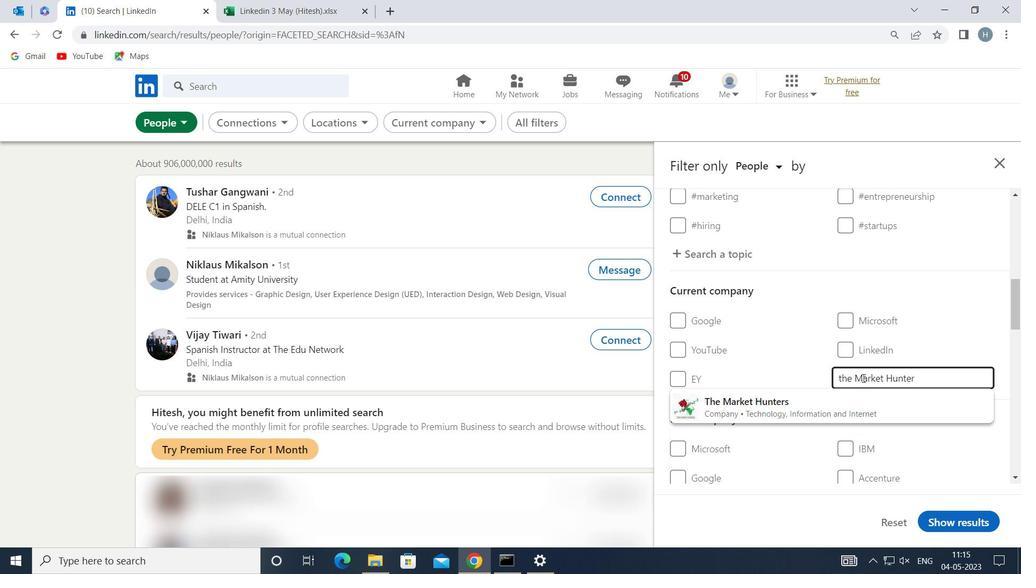 
Action: Mouse moved to (820, 397)
Screenshot: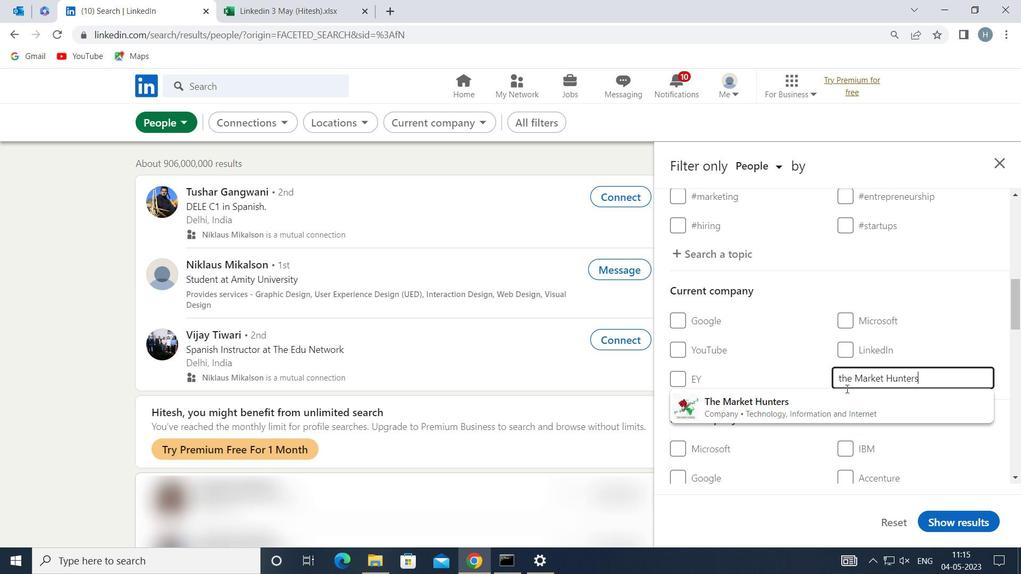 
Action: Mouse pressed left at (820, 397)
Screenshot: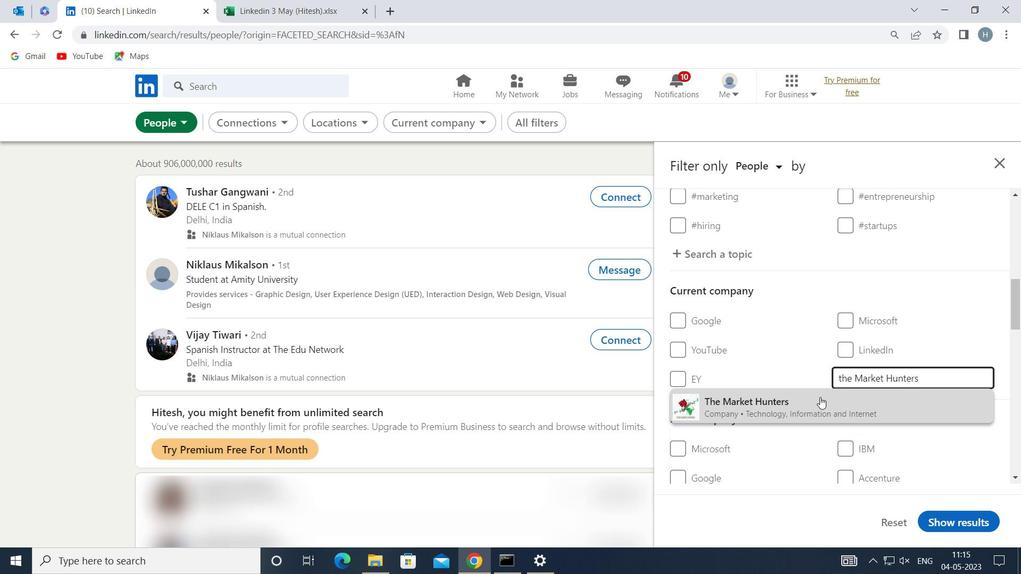 
Action: Mouse moved to (818, 384)
Screenshot: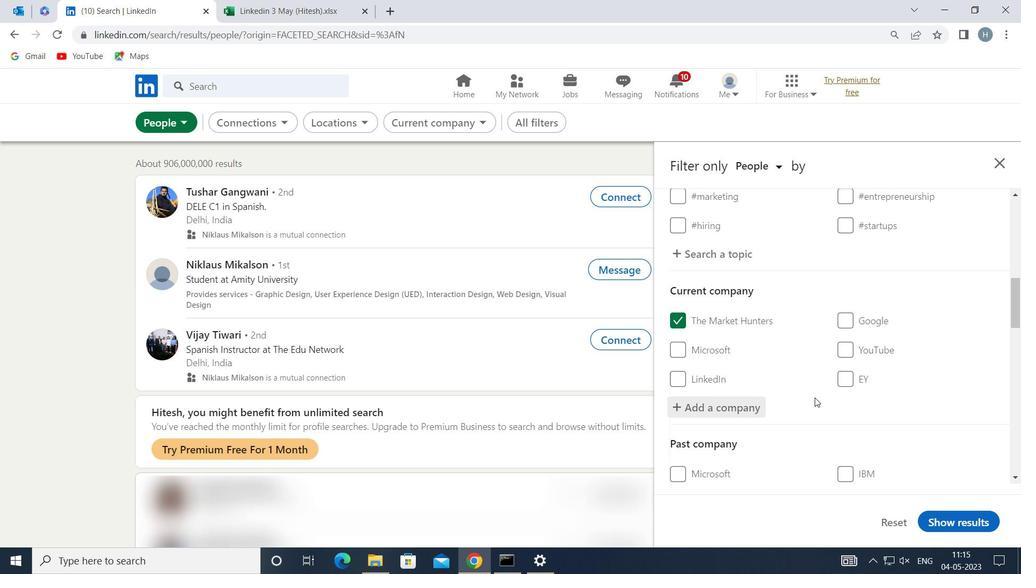 
Action: Mouse scrolled (818, 384) with delta (0, 0)
Screenshot: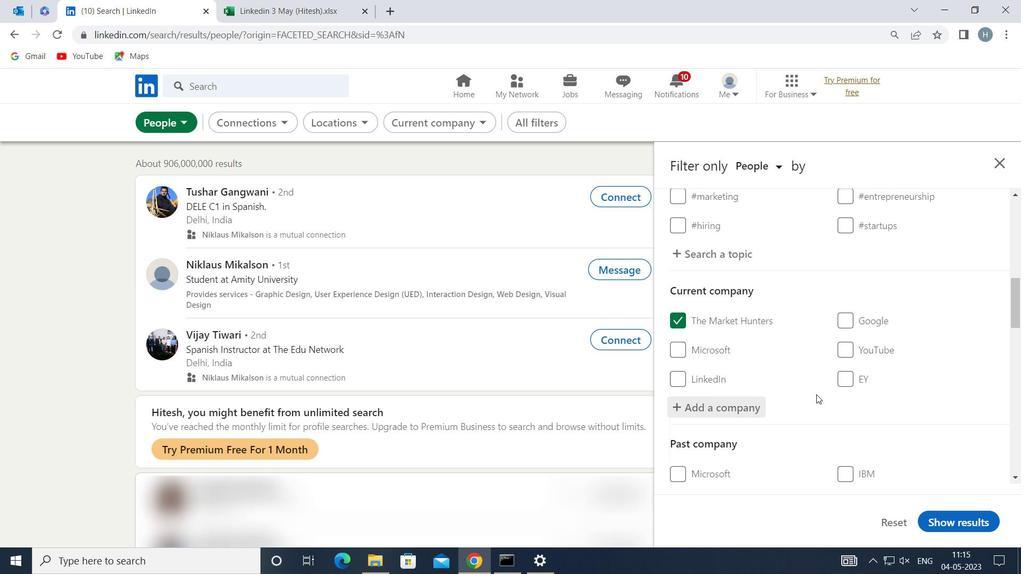 
Action: Mouse scrolled (818, 384) with delta (0, 0)
Screenshot: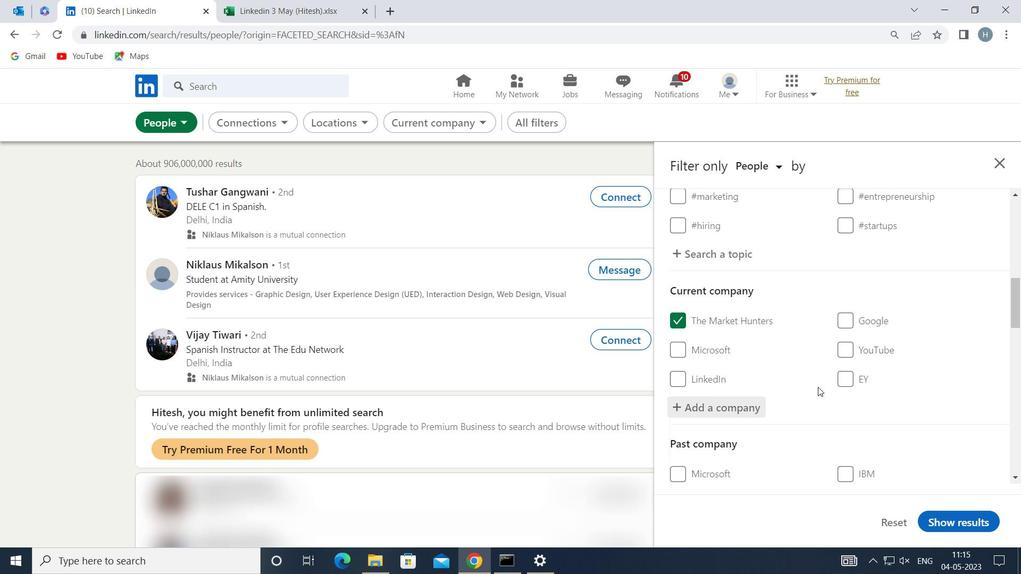 
Action: Mouse scrolled (818, 384) with delta (0, 0)
Screenshot: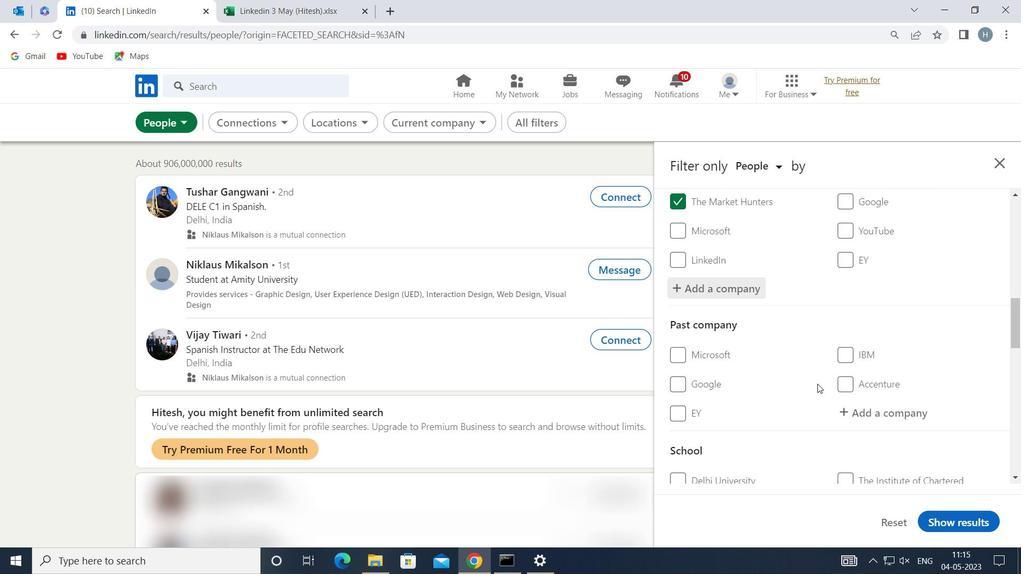 
Action: Mouse scrolled (818, 384) with delta (0, 0)
Screenshot: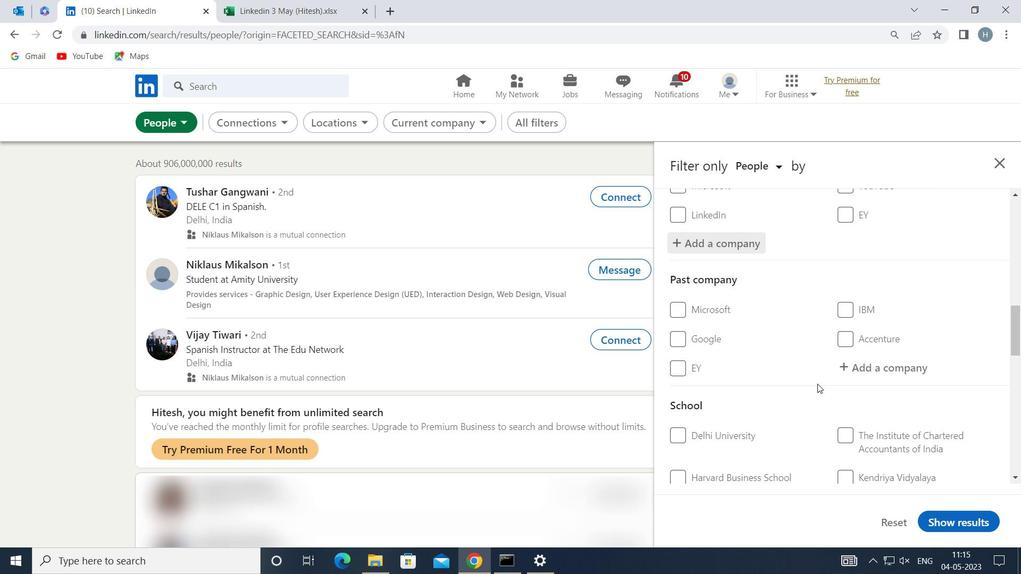 
Action: Mouse moved to (889, 406)
Screenshot: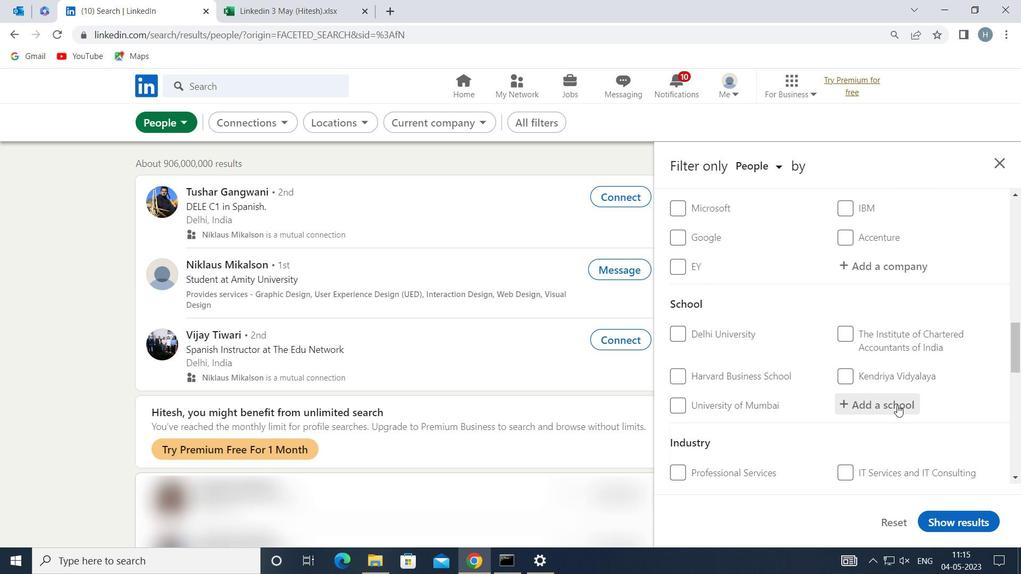 
Action: Mouse pressed left at (889, 406)
Screenshot: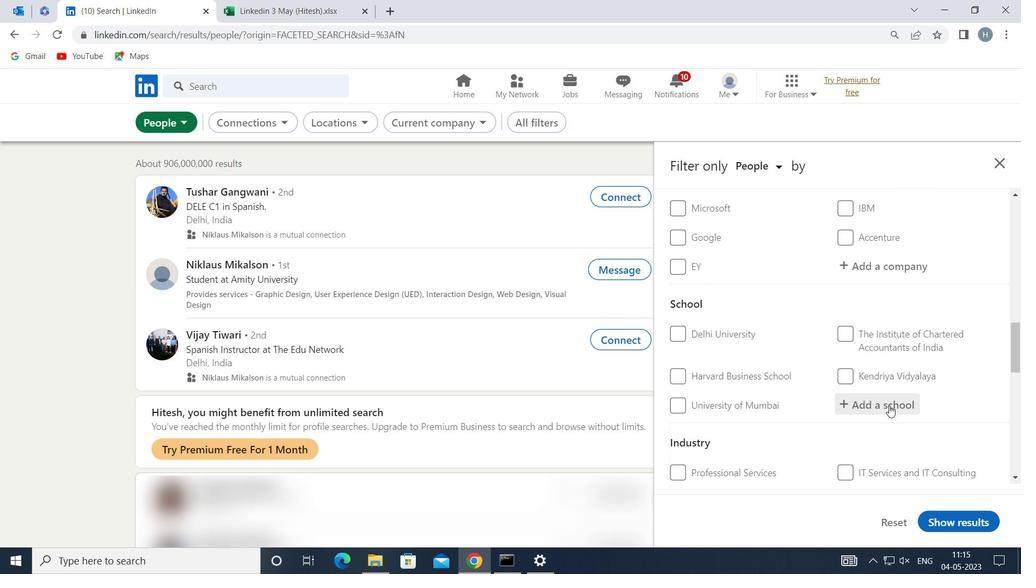 
Action: Mouse moved to (887, 407)
Screenshot: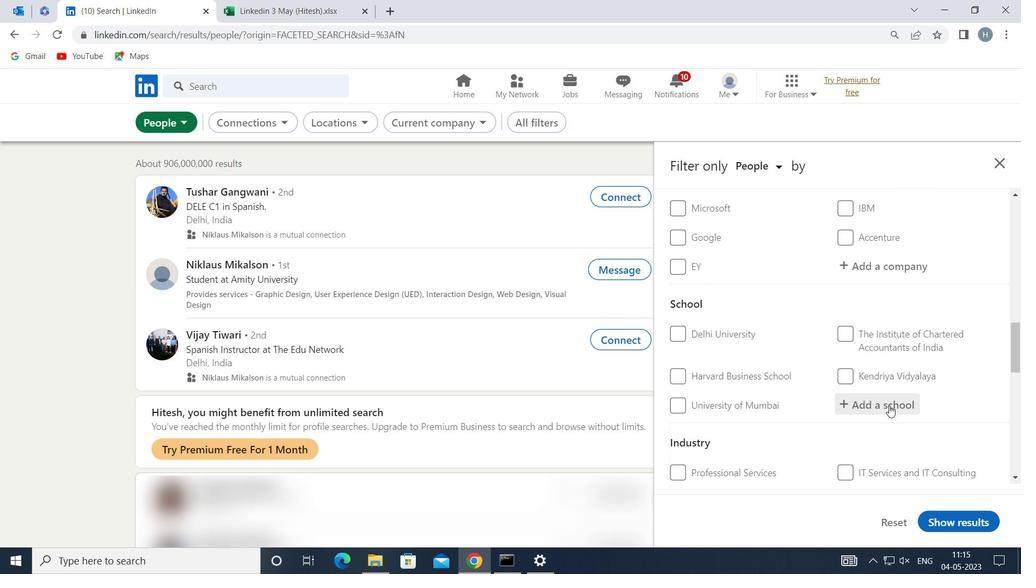 
Action: Key pressed <Key.shift>DELHI<Key.space><Key.shift>PUBLIC<Key.space><Key.shift>SCHOOL/<Key.backspace><Key.space><Key.shift>RUBY
Screenshot: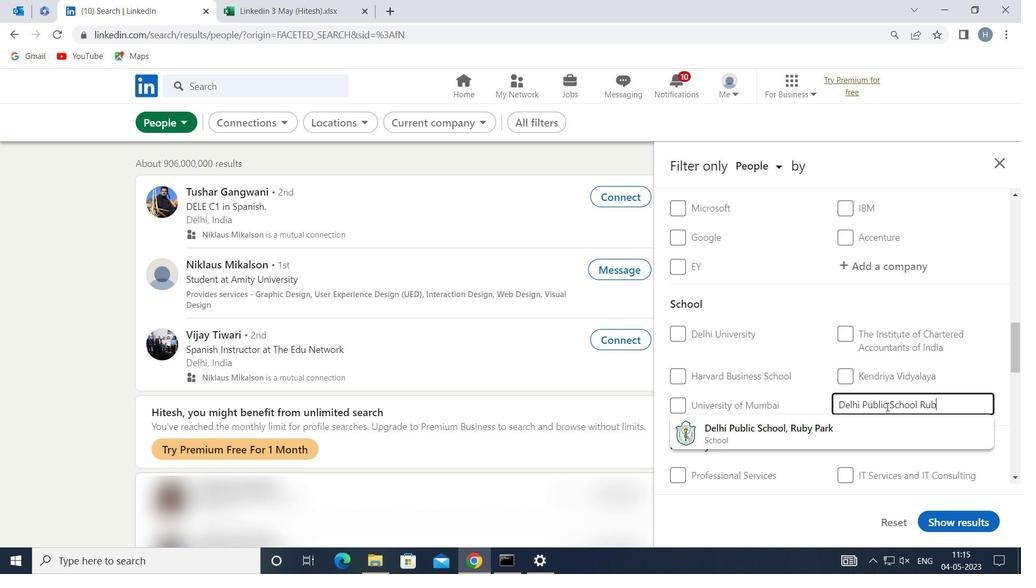 
Action: Mouse moved to (862, 424)
Screenshot: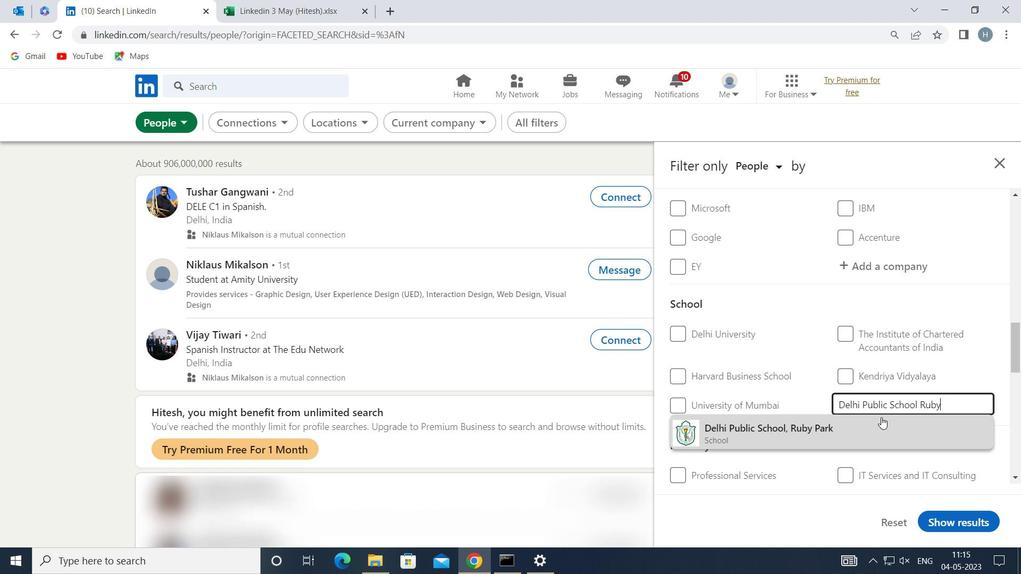 
Action: Mouse pressed left at (862, 424)
Screenshot: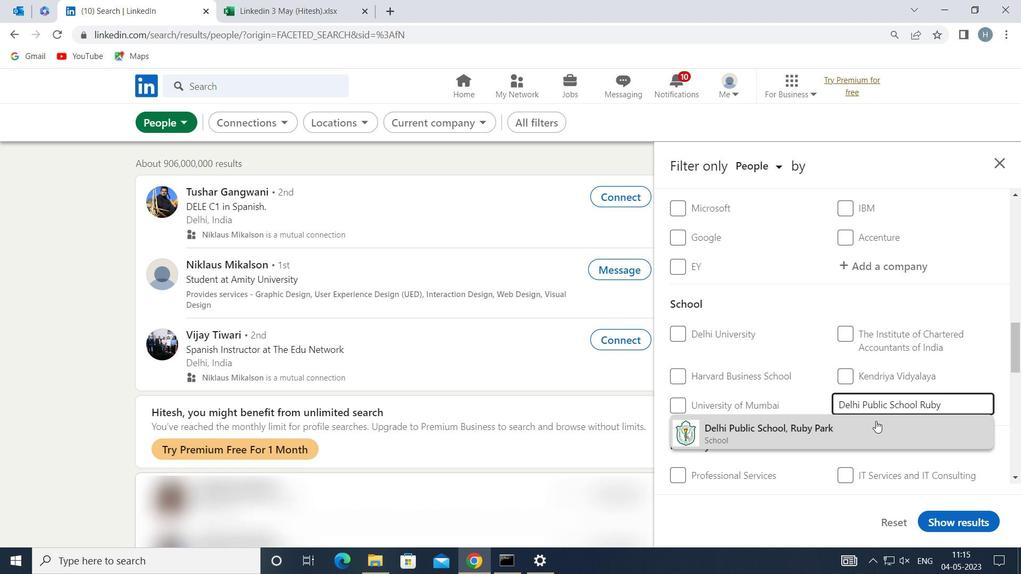
Action: Mouse moved to (824, 375)
Screenshot: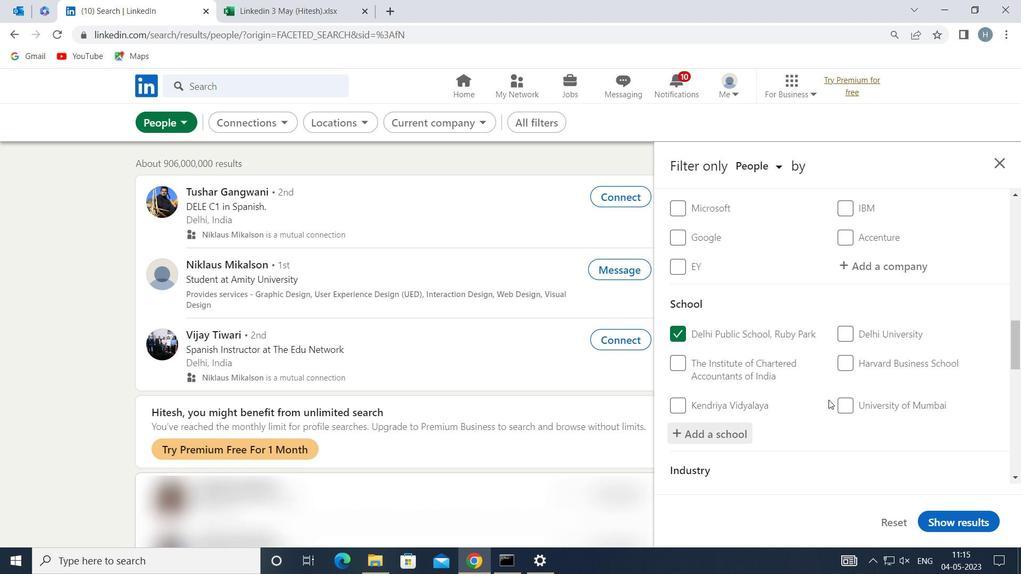 
Action: Mouse scrolled (824, 375) with delta (0, 0)
Screenshot: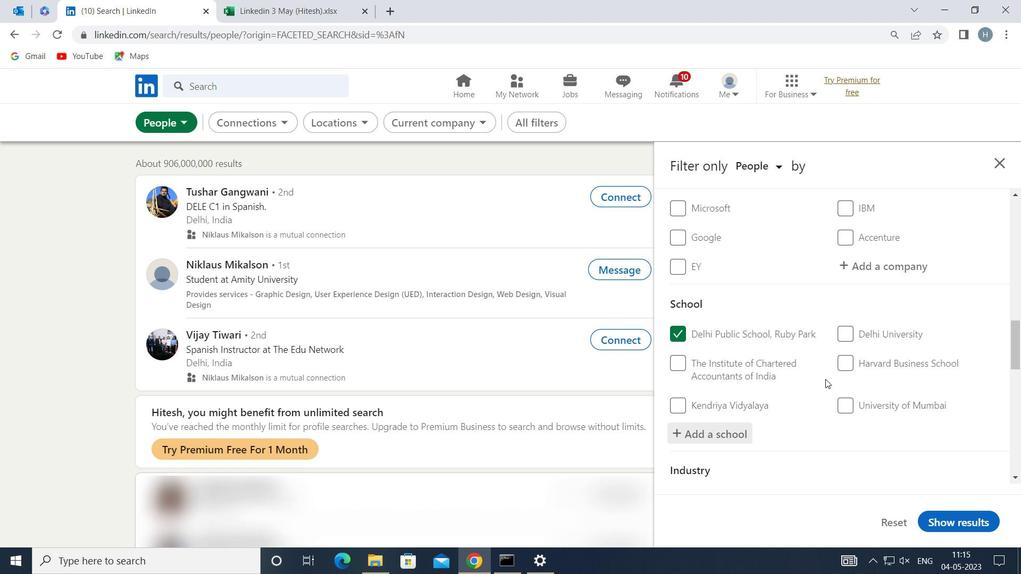 
Action: Mouse moved to (821, 369)
Screenshot: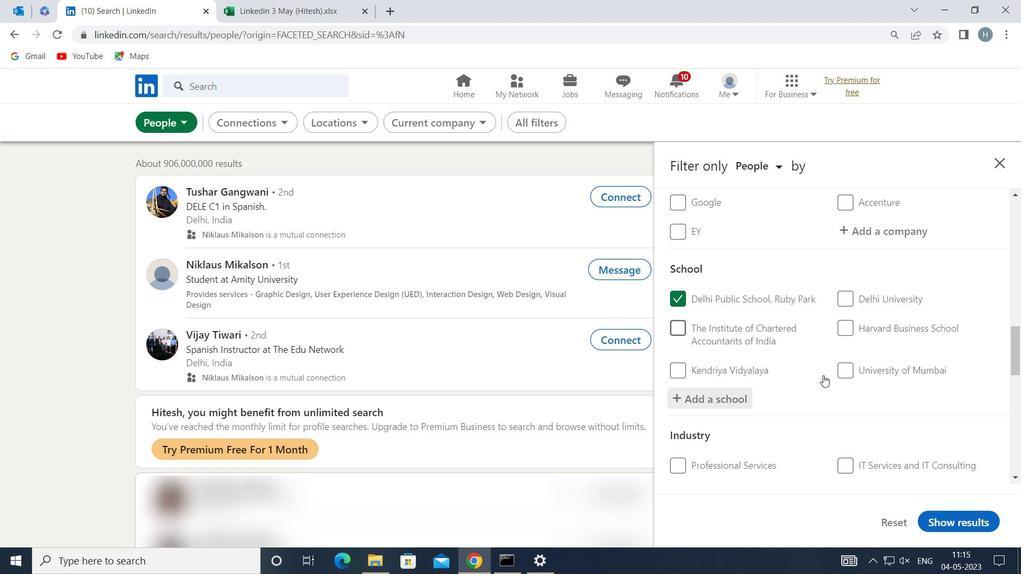 
Action: Mouse scrolled (821, 369) with delta (0, 0)
Screenshot: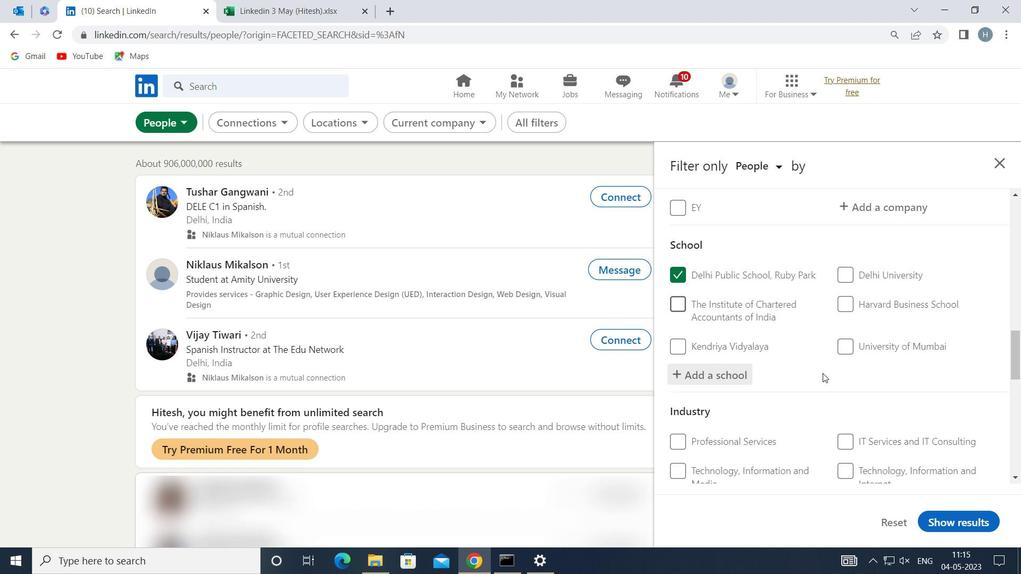 
Action: Mouse moved to (821, 368)
Screenshot: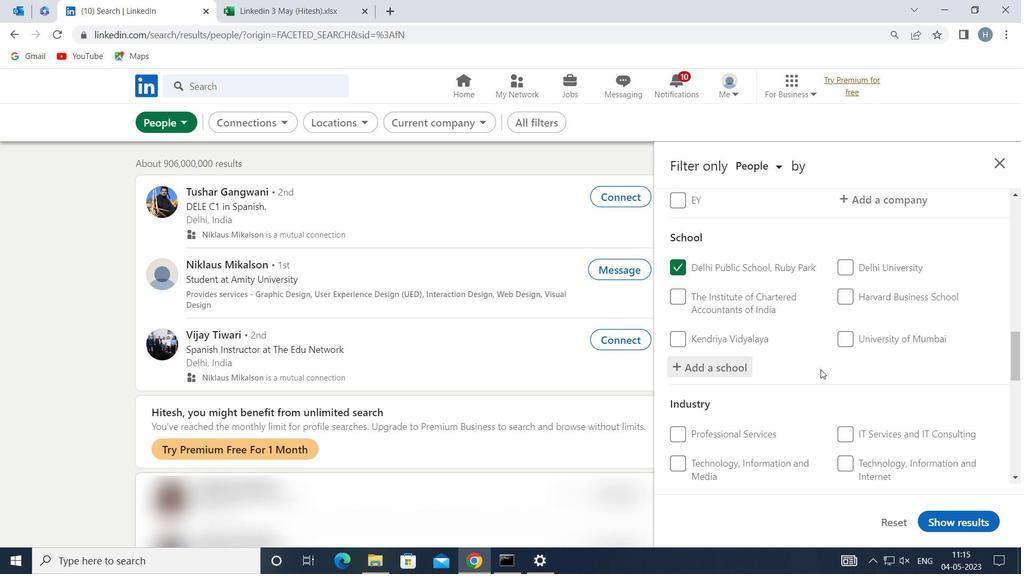 
Action: Mouse scrolled (821, 367) with delta (0, 0)
Screenshot: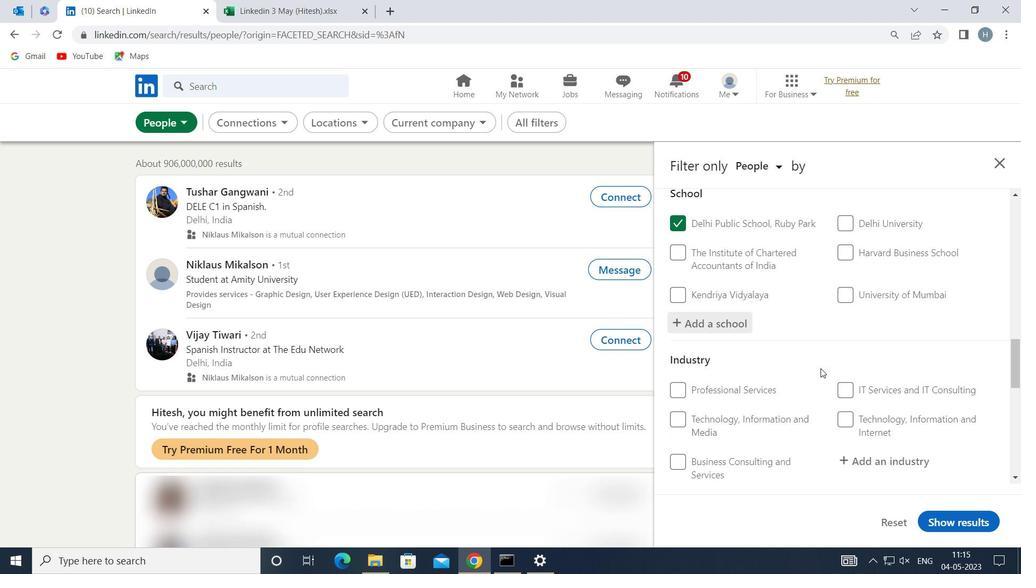 
Action: Mouse moved to (867, 367)
Screenshot: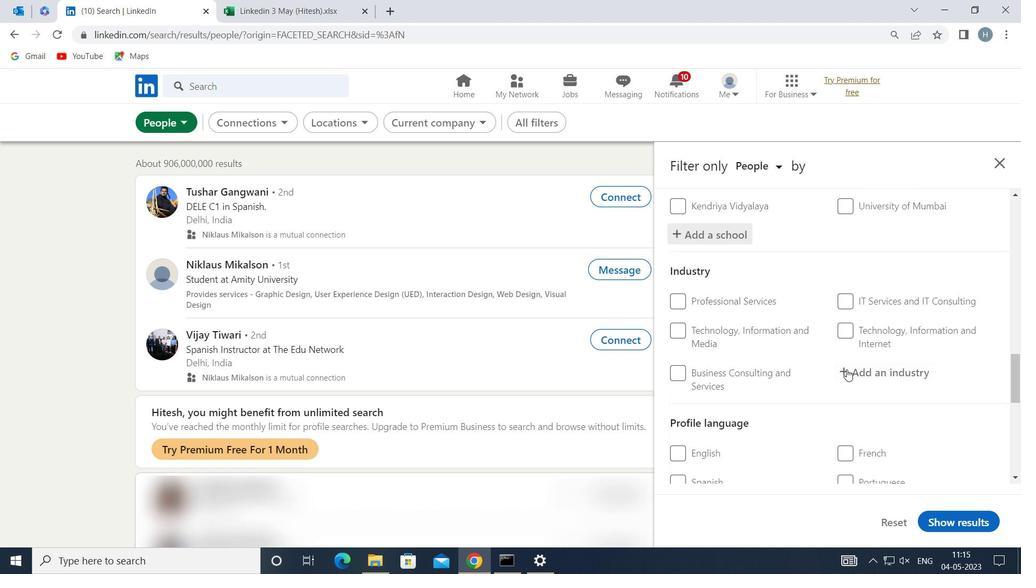 
Action: Mouse pressed left at (867, 367)
Screenshot: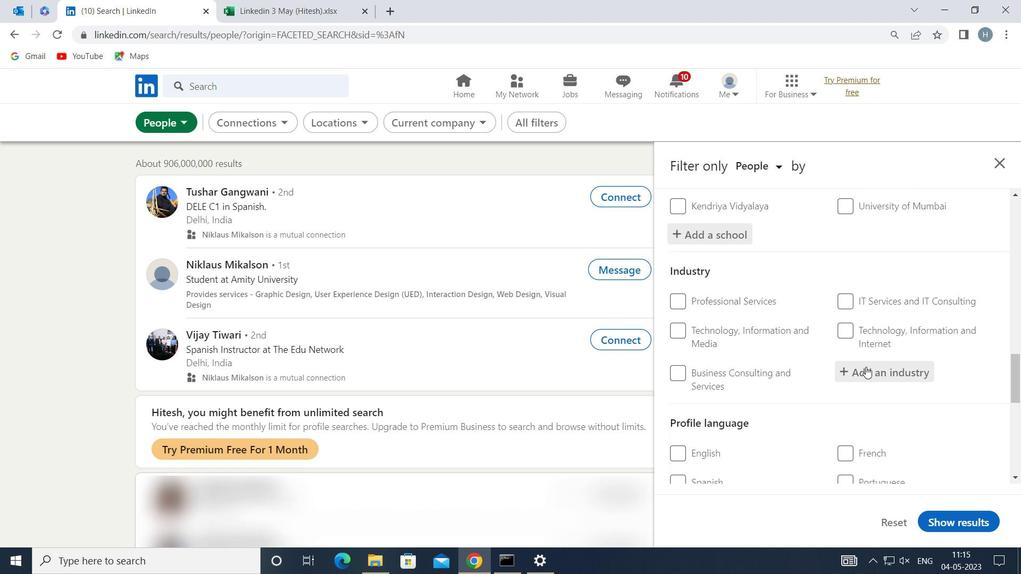 
Action: Key pressed <Key.shift>COSMETOLOGY
Screenshot: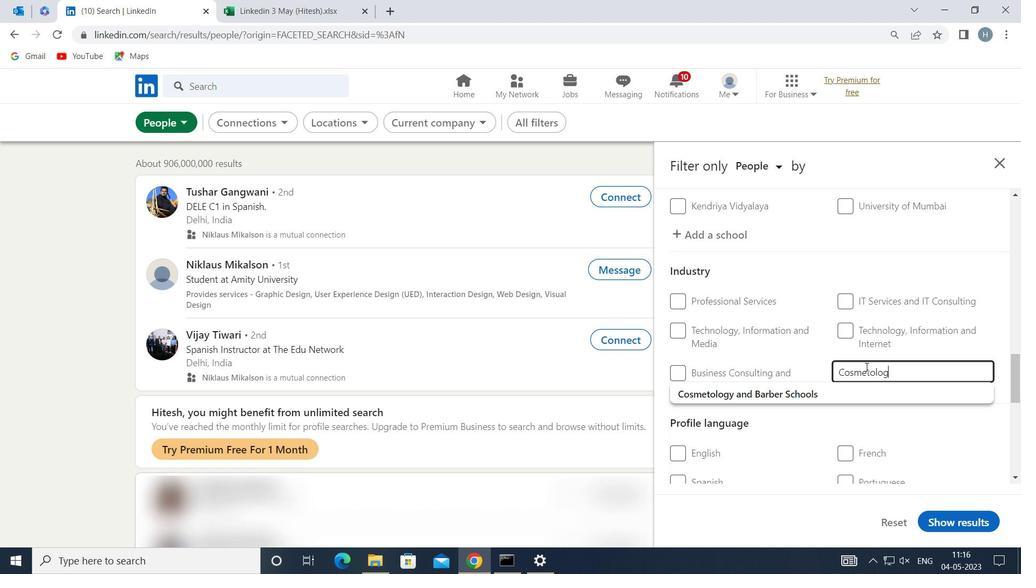 
Action: Mouse moved to (838, 375)
Screenshot: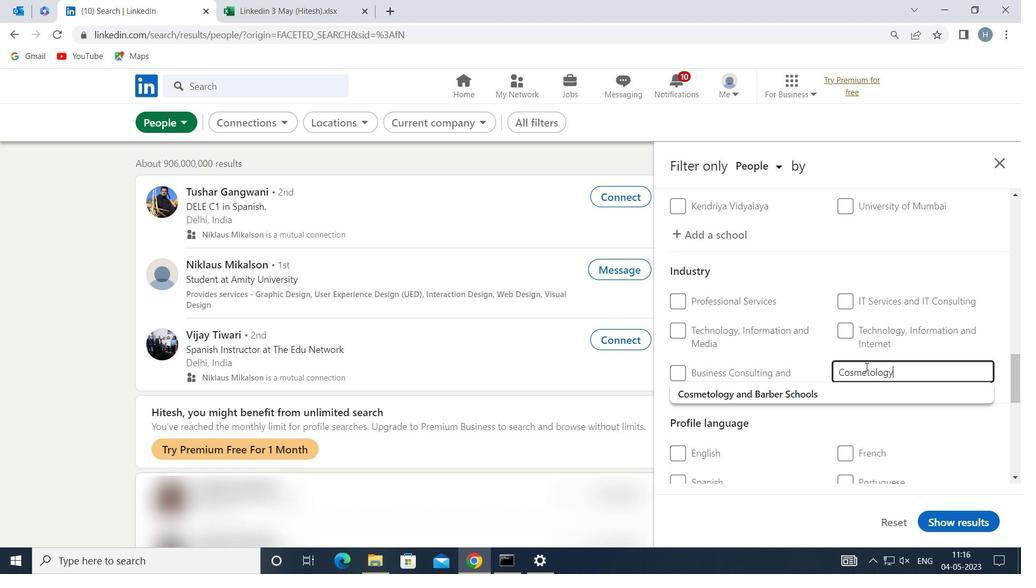 
Action: Key pressed <Key.space>
Screenshot: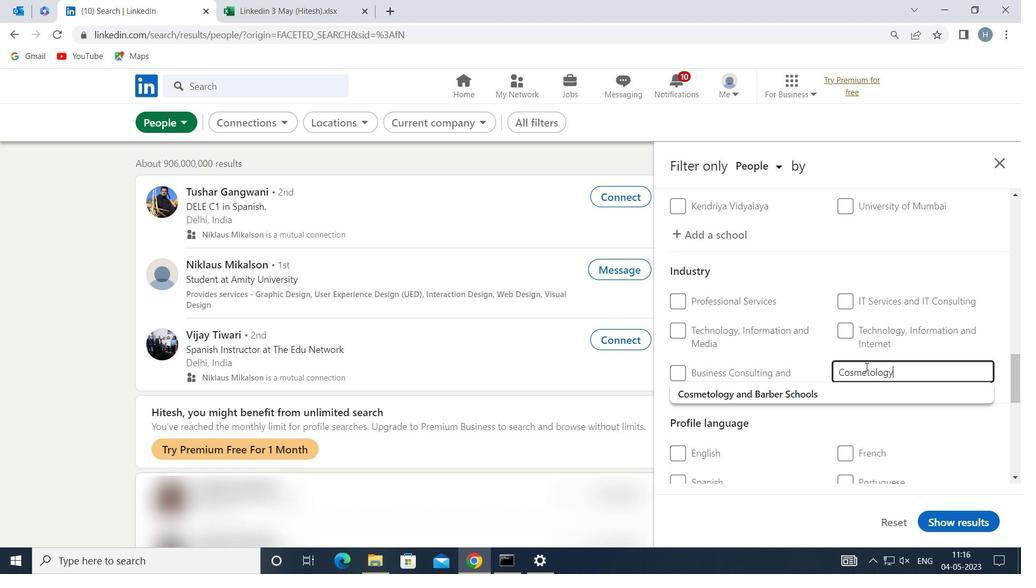 
Action: Mouse moved to (821, 387)
Screenshot: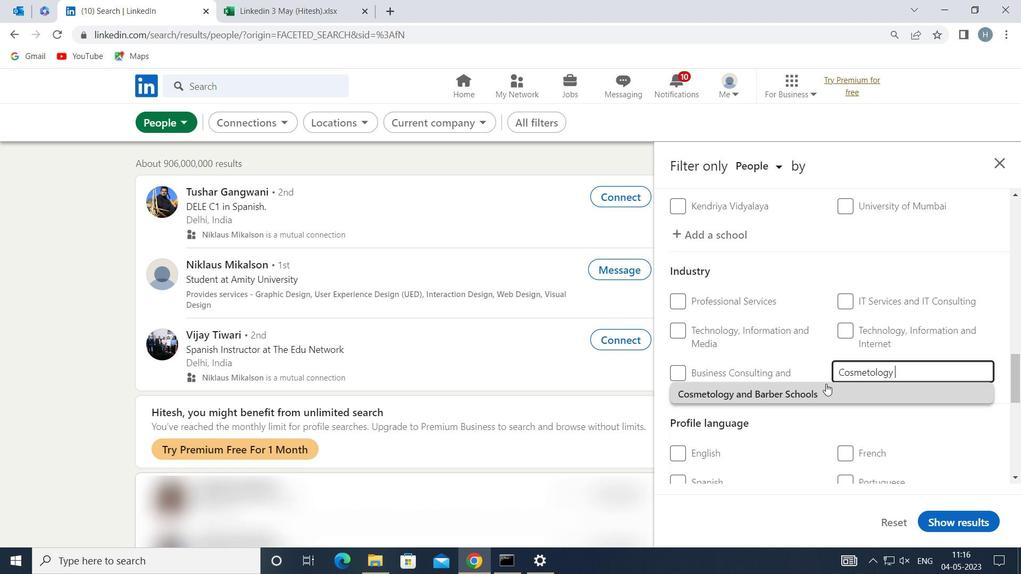 
Action: Mouse pressed left at (821, 387)
Screenshot: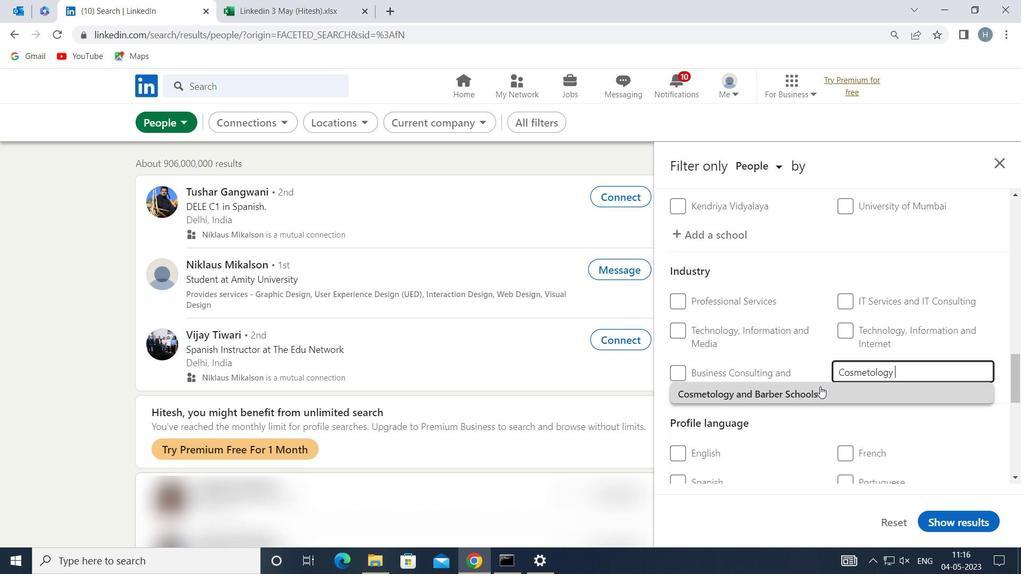
Action: Mouse moved to (816, 378)
Screenshot: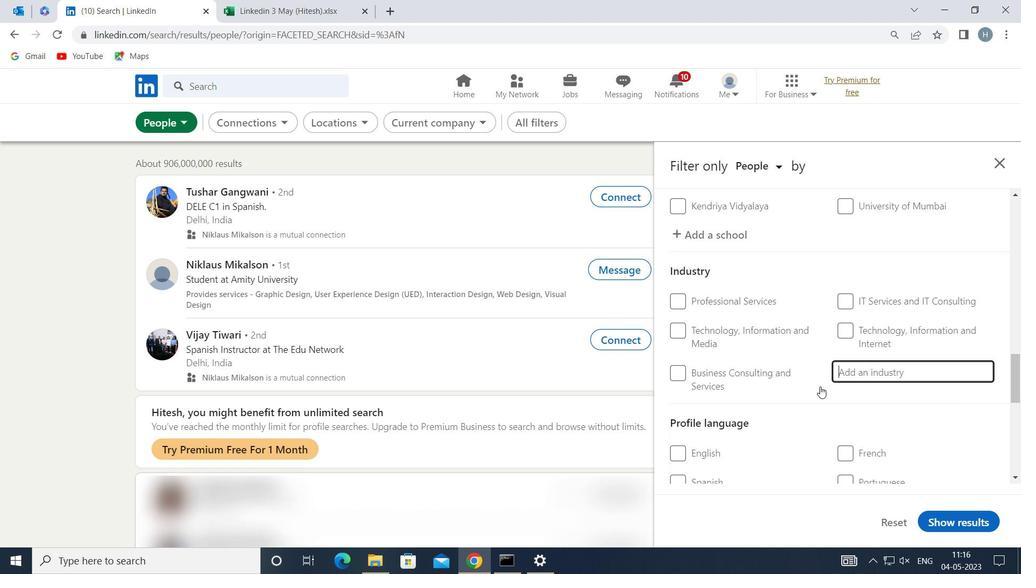 
Action: Mouse scrolled (816, 377) with delta (0, 0)
Screenshot: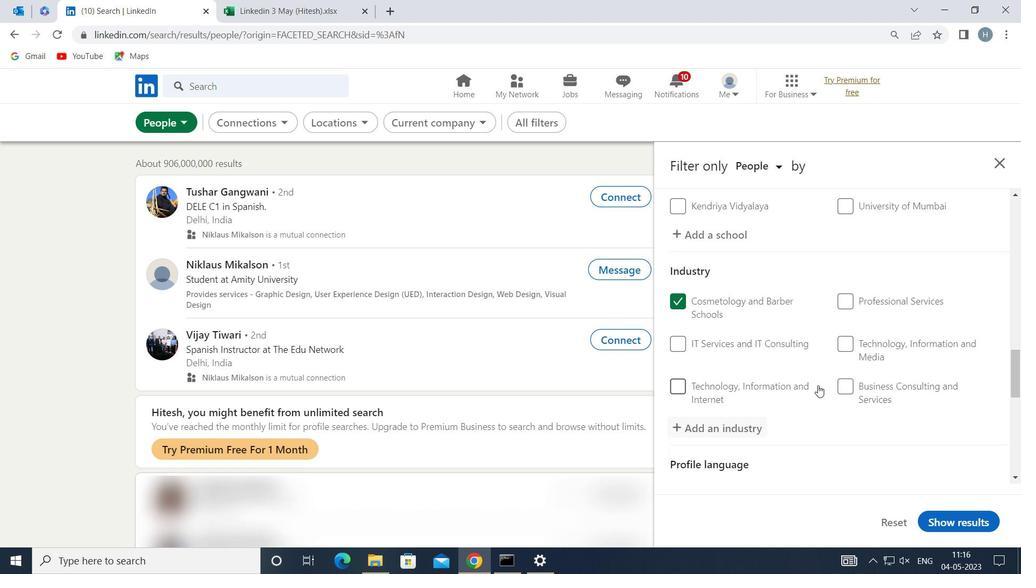 
Action: Mouse scrolled (816, 377) with delta (0, 0)
Screenshot: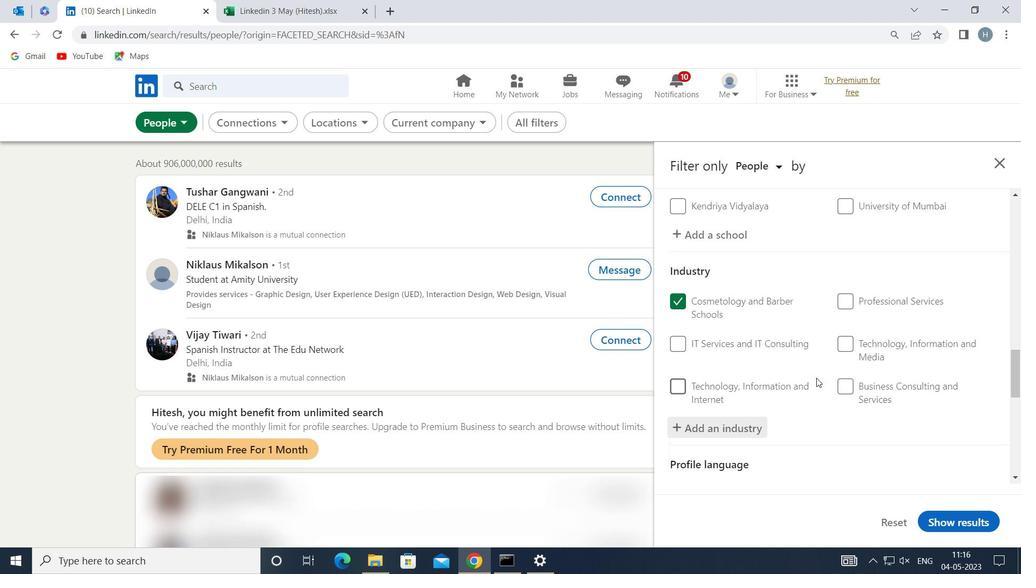 
Action: Mouse scrolled (816, 377) with delta (0, 0)
Screenshot: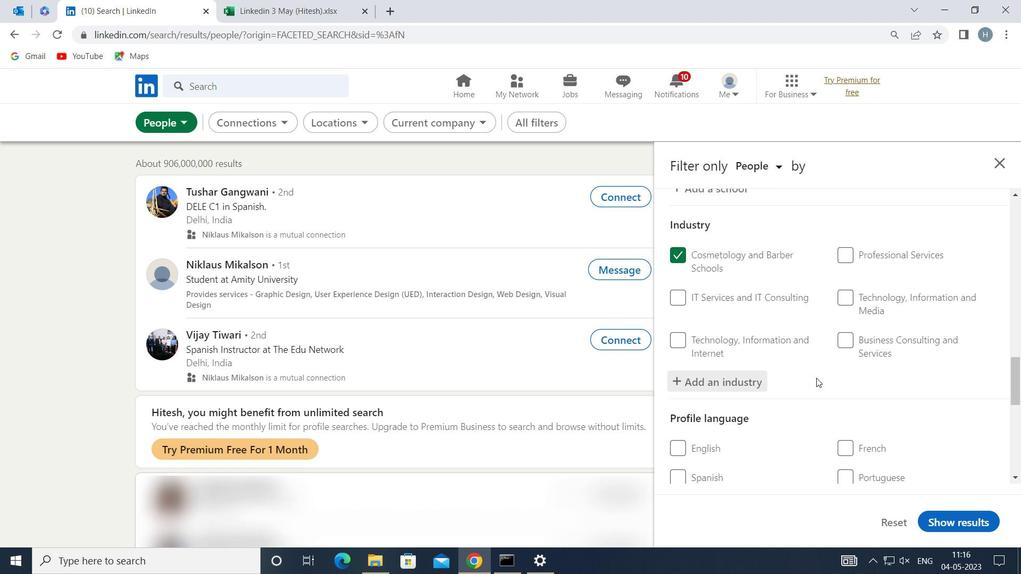 
Action: Mouse scrolled (816, 377) with delta (0, 0)
Screenshot: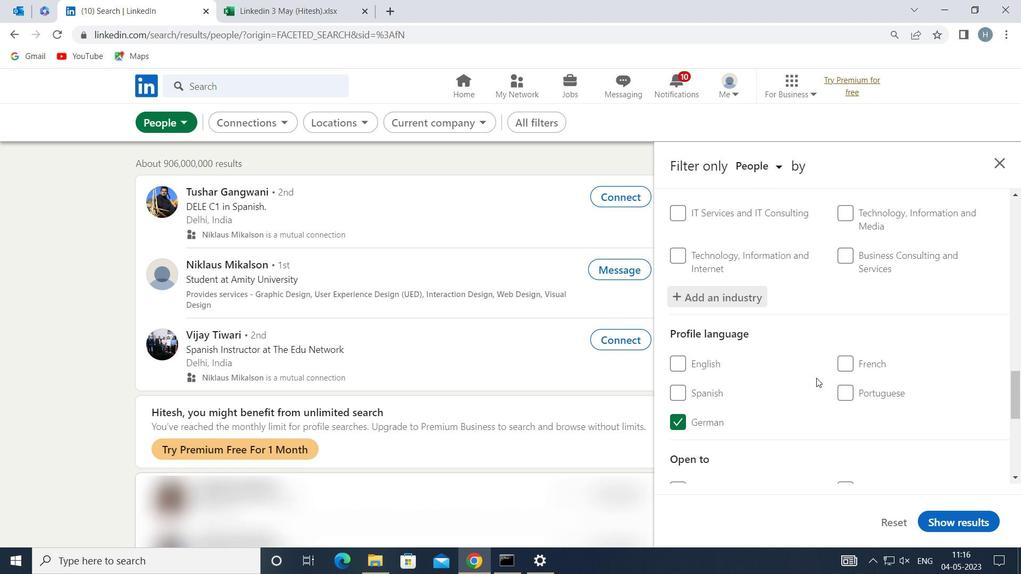 
Action: Mouse moved to (816, 377)
Screenshot: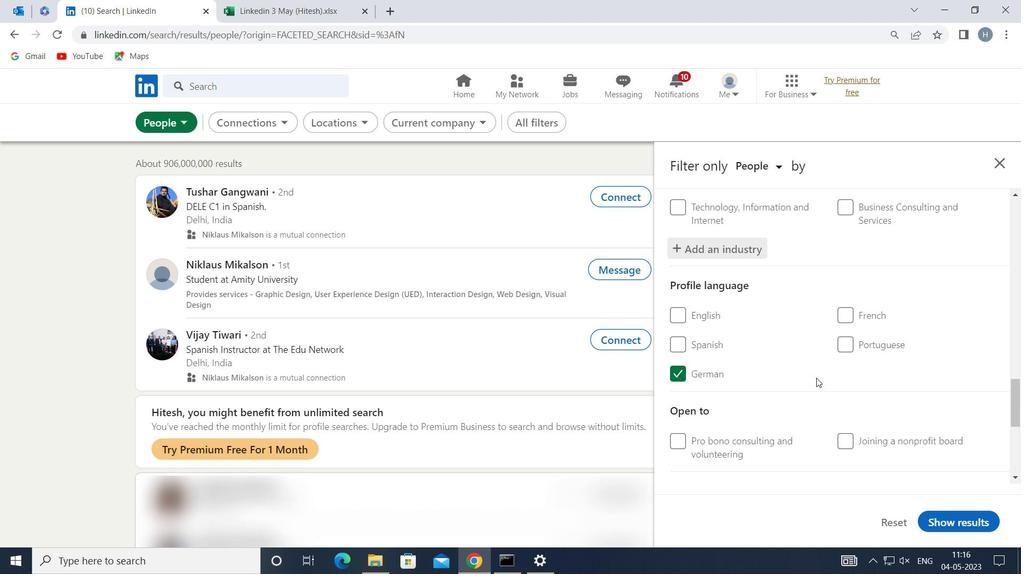 
Action: Mouse scrolled (816, 377) with delta (0, 0)
Screenshot: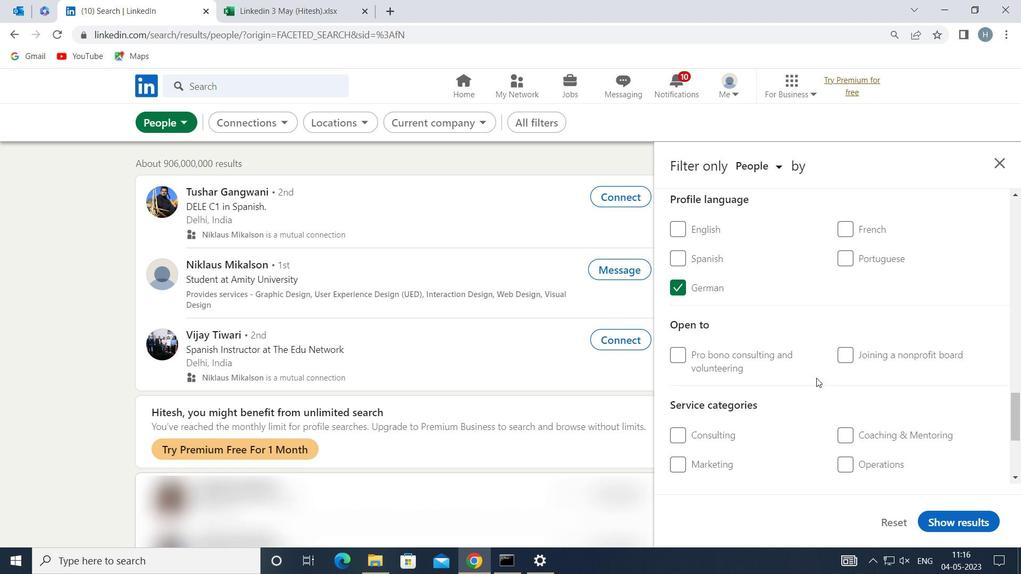 
Action: Mouse moved to (857, 412)
Screenshot: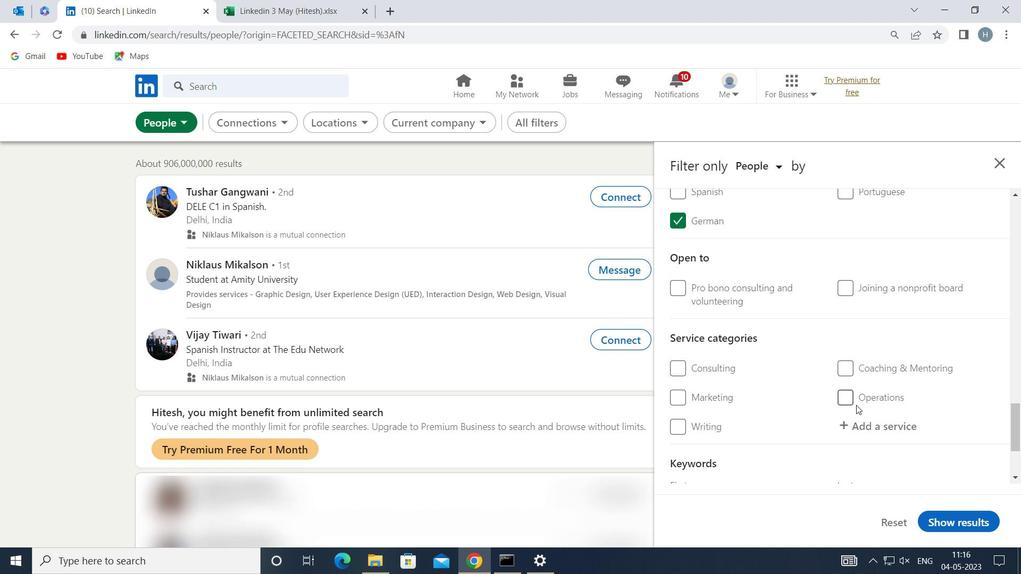 
Action: Mouse pressed left at (857, 412)
Screenshot: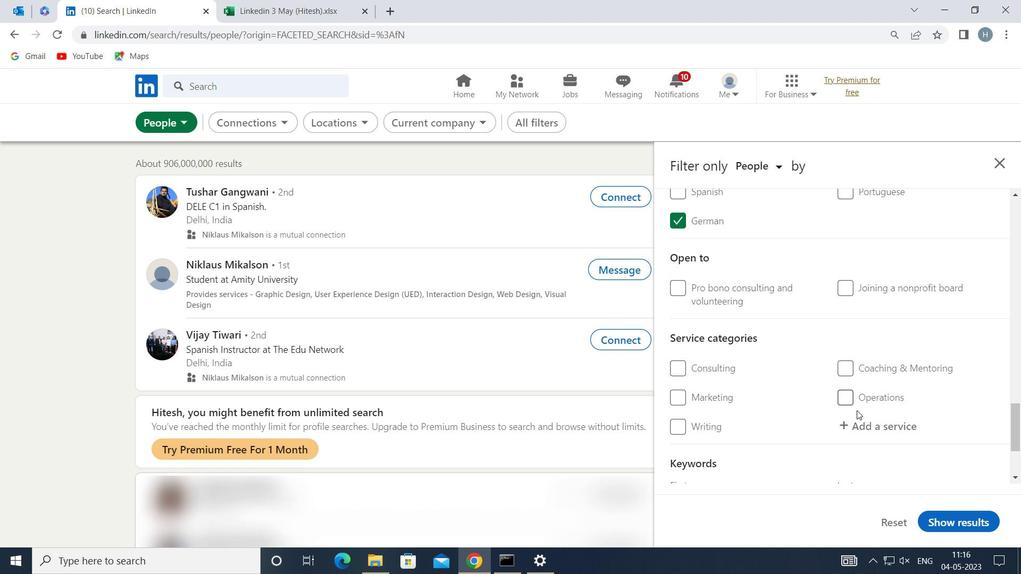 
Action: Mouse moved to (860, 425)
Screenshot: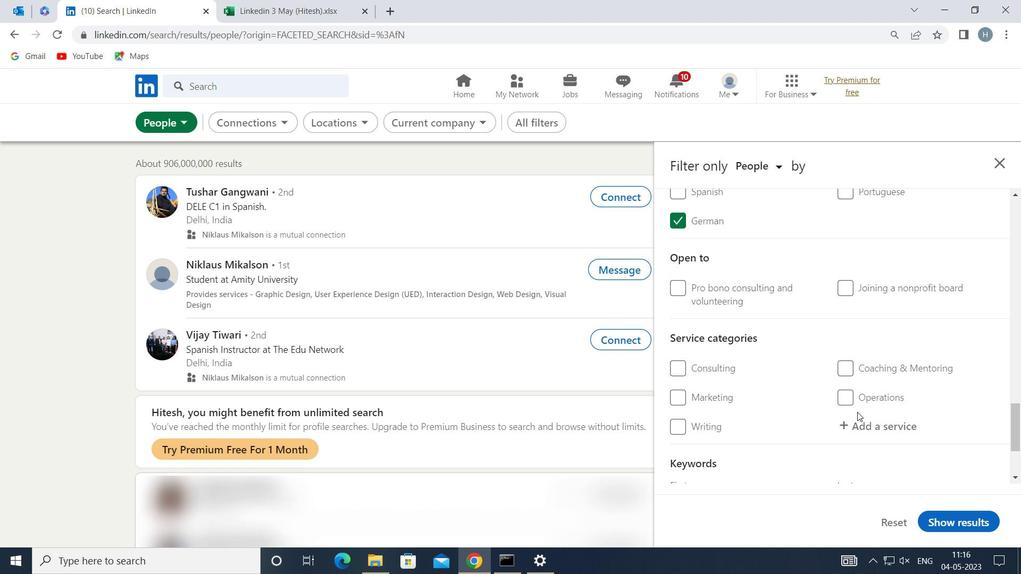 
Action: Mouse pressed left at (860, 425)
Screenshot: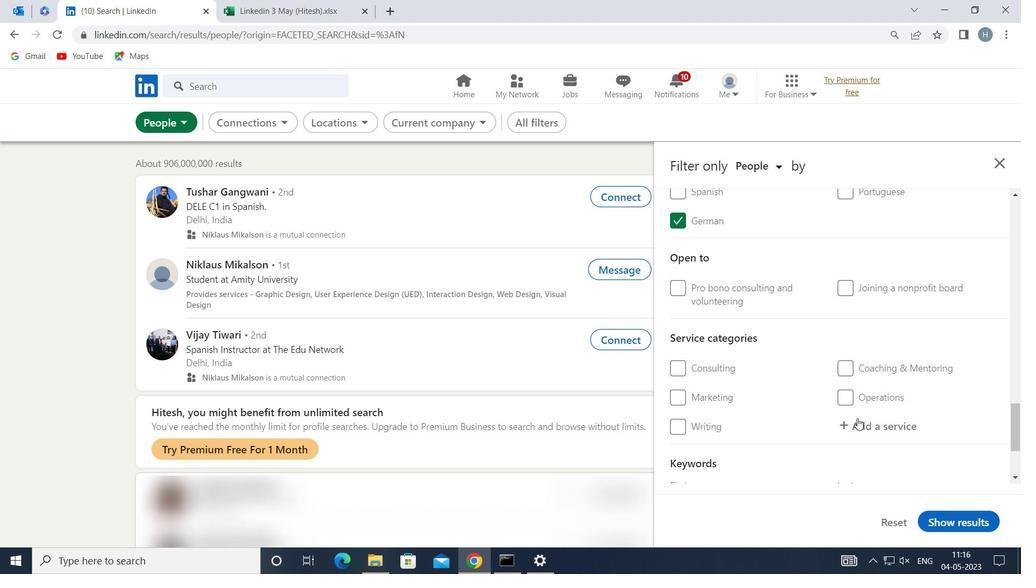 
Action: Mouse moved to (851, 418)
Screenshot: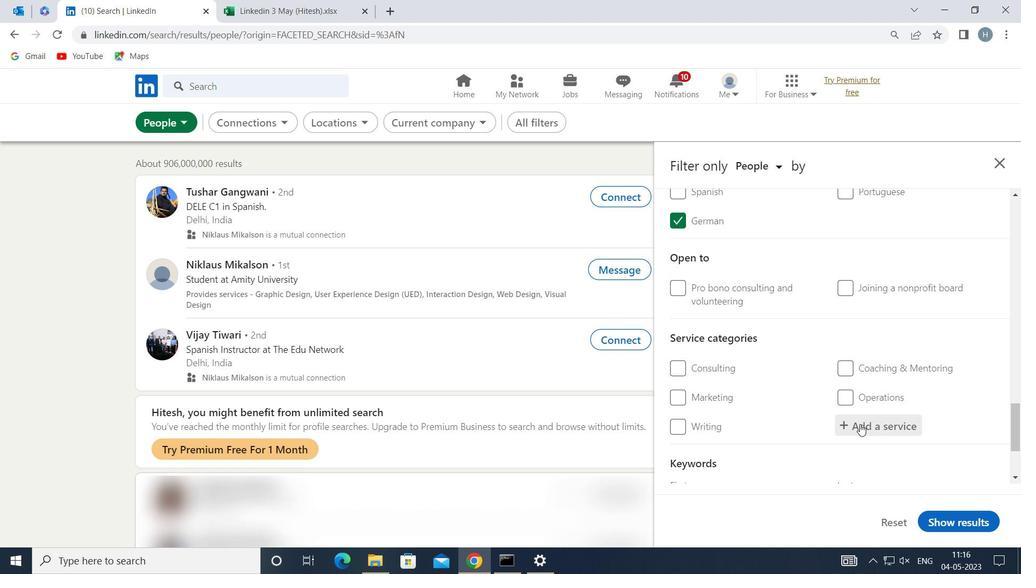 
Action: Key pressed <Key.shift>CYBERSECUR
Screenshot: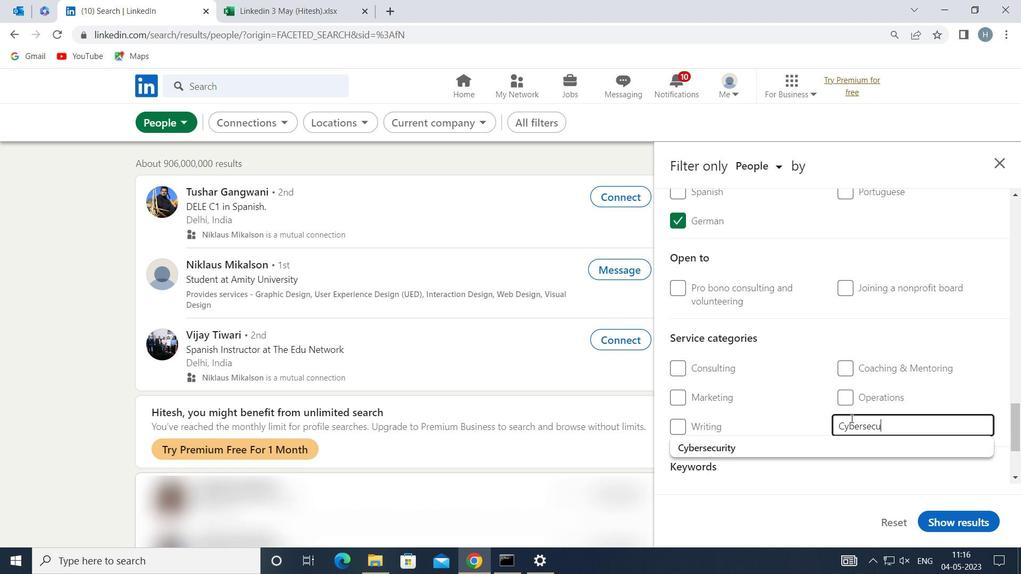 
Action: Mouse moved to (774, 441)
Screenshot: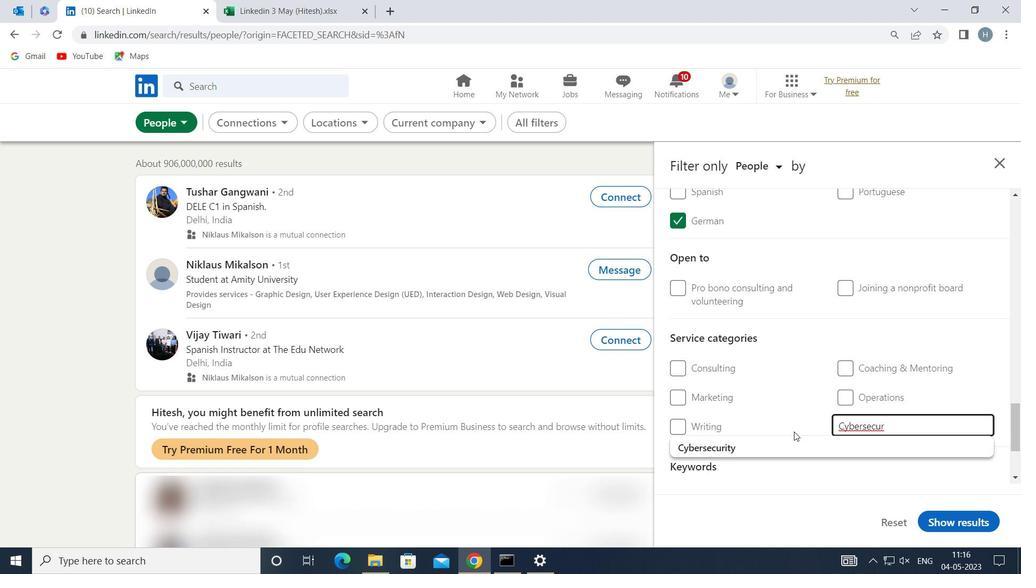 
Action: Mouse pressed left at (774, 441)
Screenshot: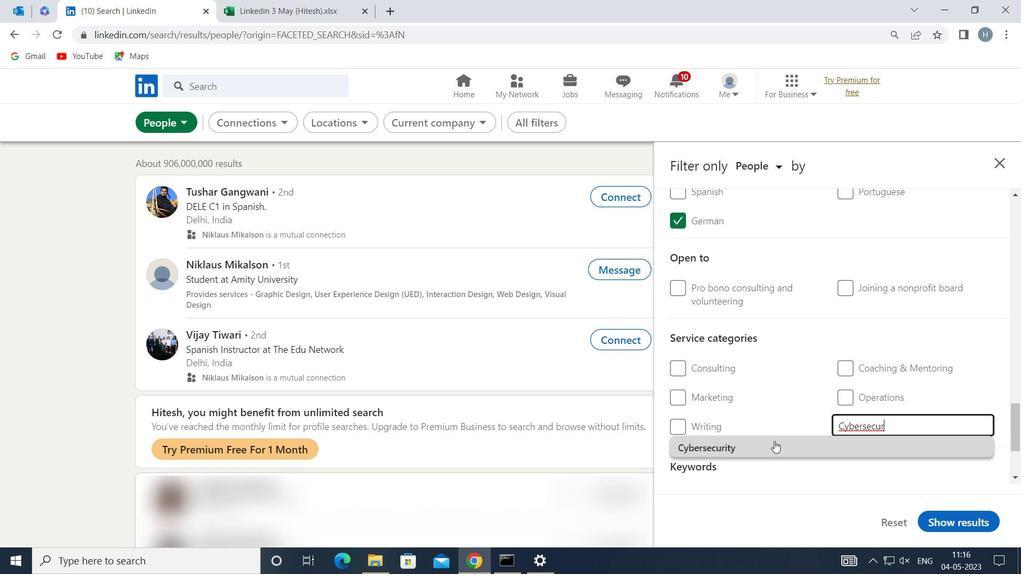 
Action: Mouse moved to (789, 390)
Screenshot: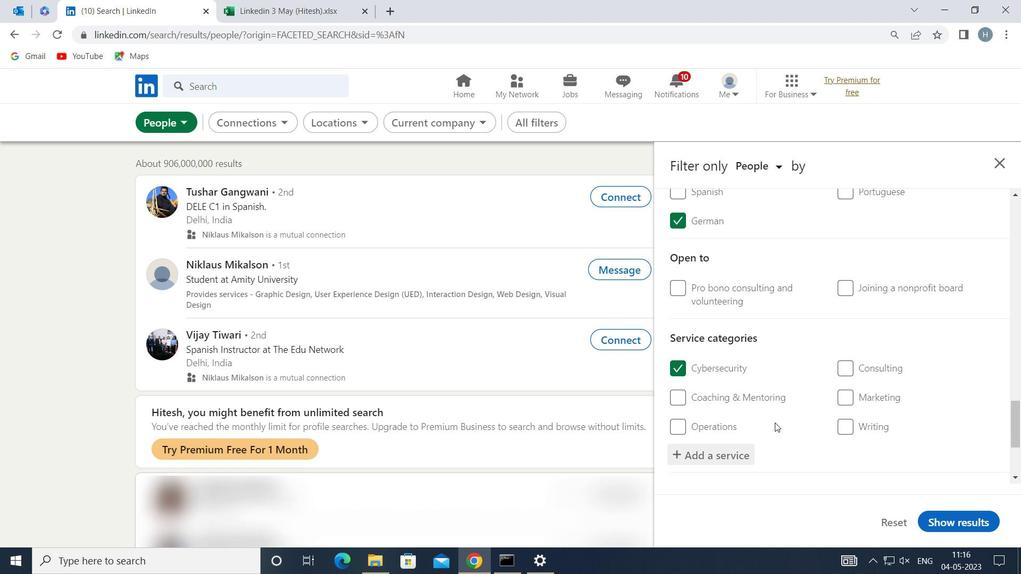
Action: Mouse scrolled (789, 390) with delta (0, 0)
Screenshot: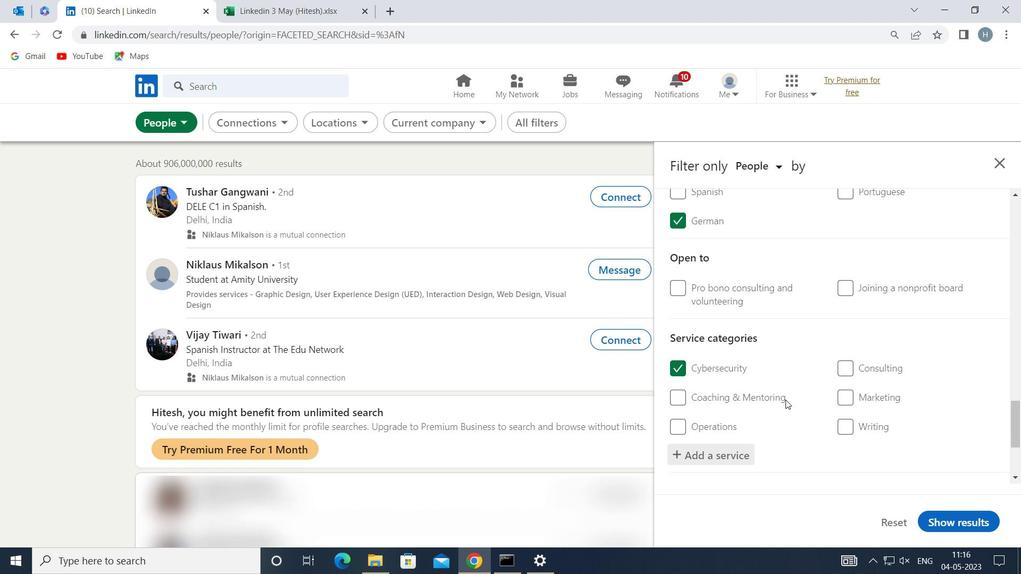 
Action: Mouse scrolled (789, 390) with delta (0, 0)
Screenshot: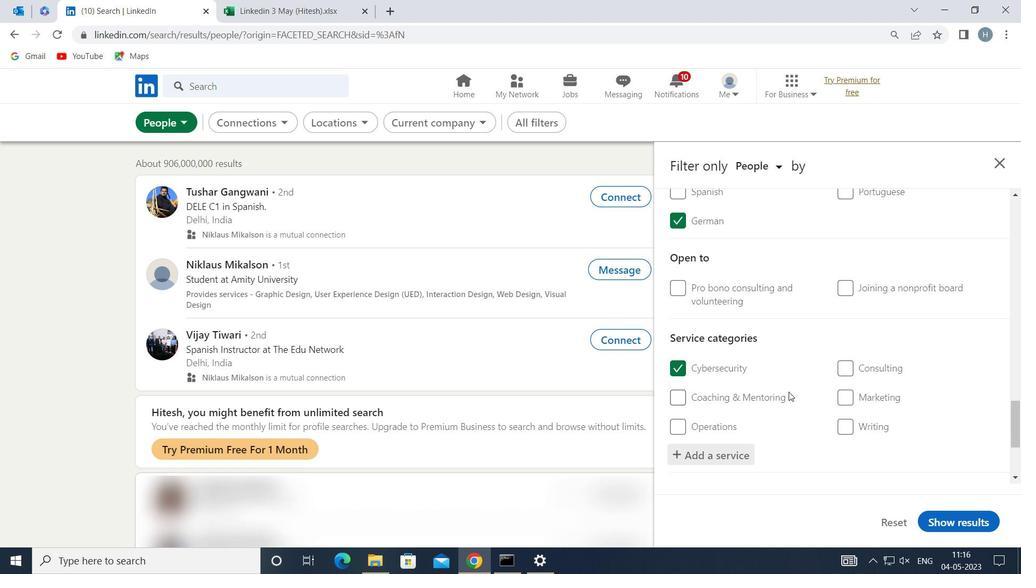 
Action: Mouse moved to (790, 387)
Screenshot: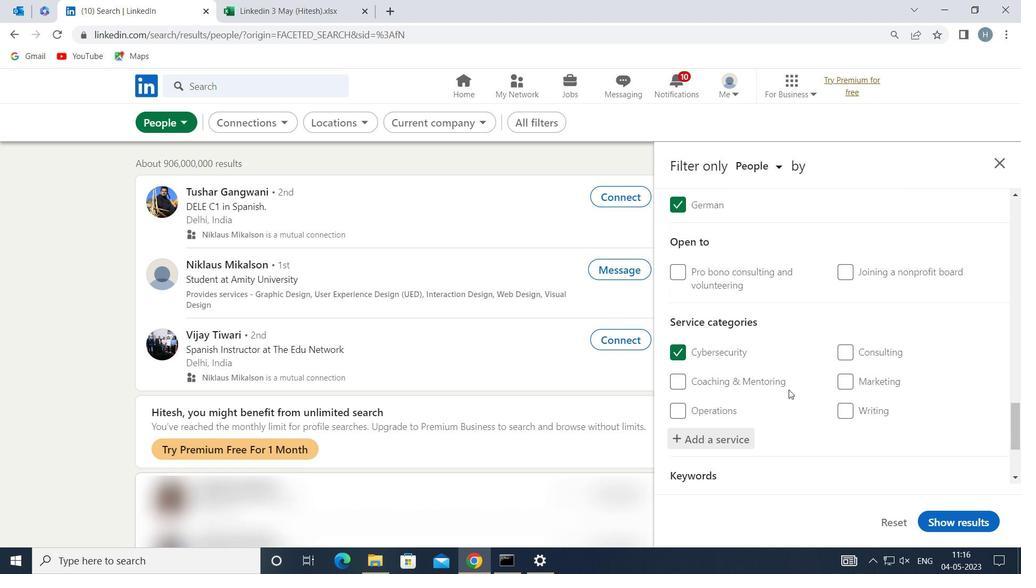 
Action: Mouse scrolled (790, 386) with delta (0, 0)
Screenshot: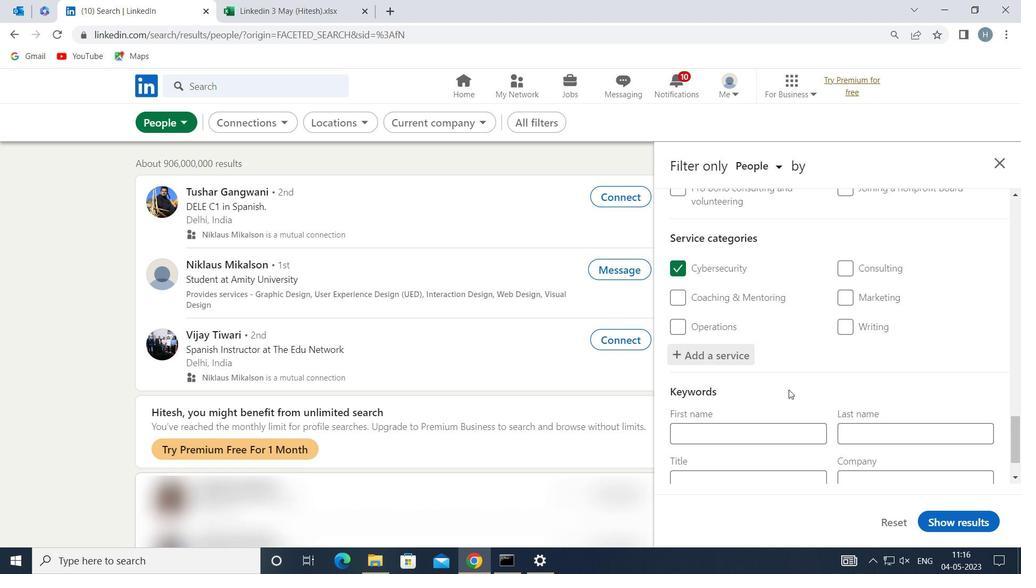 
Action: Mouse scrolled (790, 386) with delta (0, 0)
Screenshot: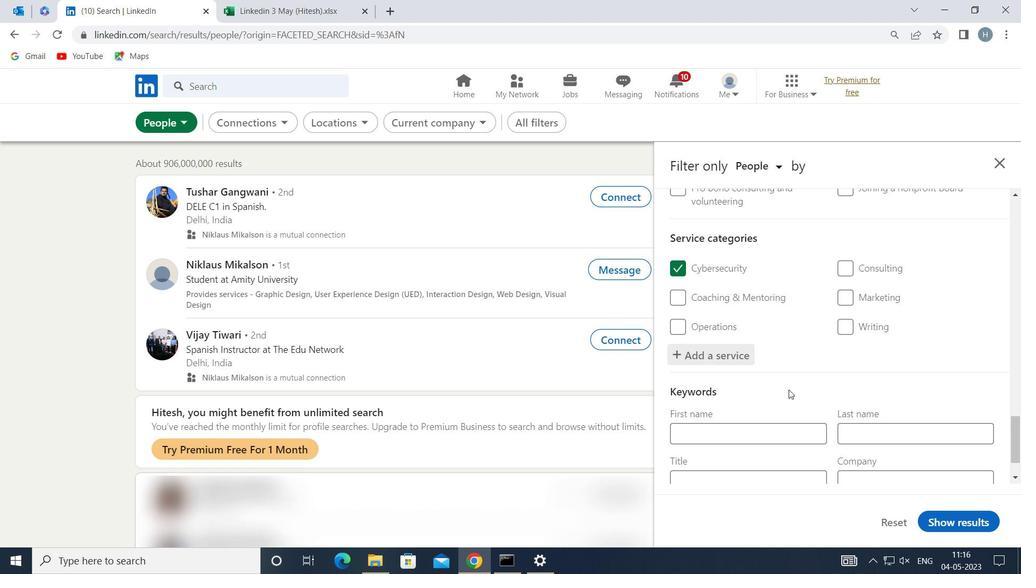 
Action: Mouse moved to (787, 418)
Screenshot: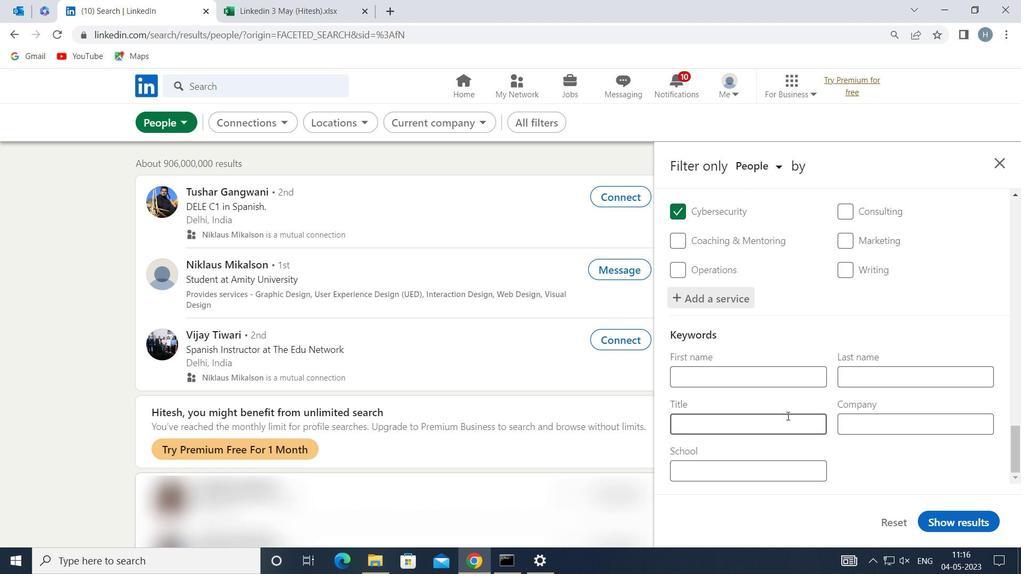 
Action: Mouse pressed left at (787, 418)
Screenshot: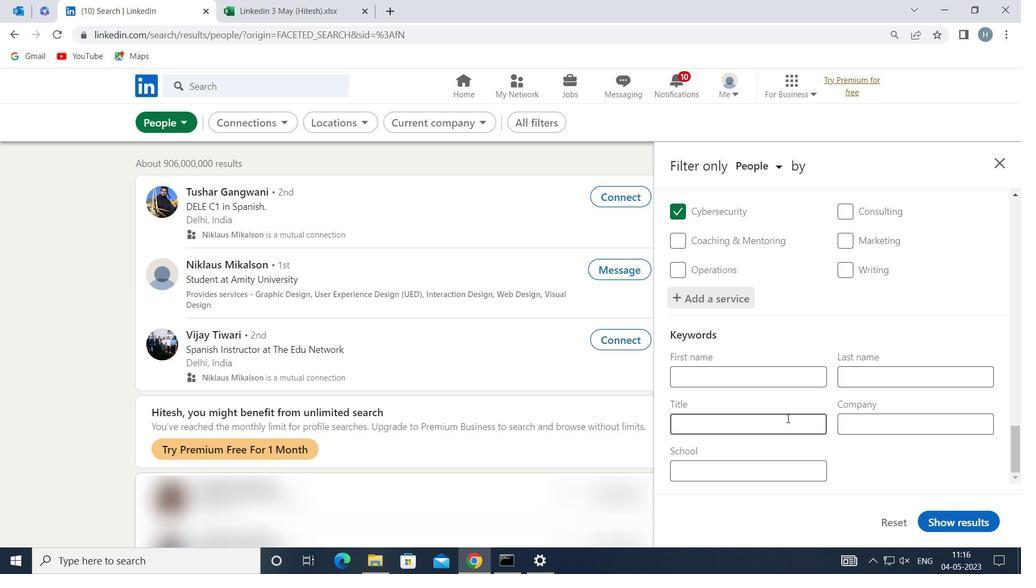 
Action: Mouse moved to (785, 416)
Screenshot: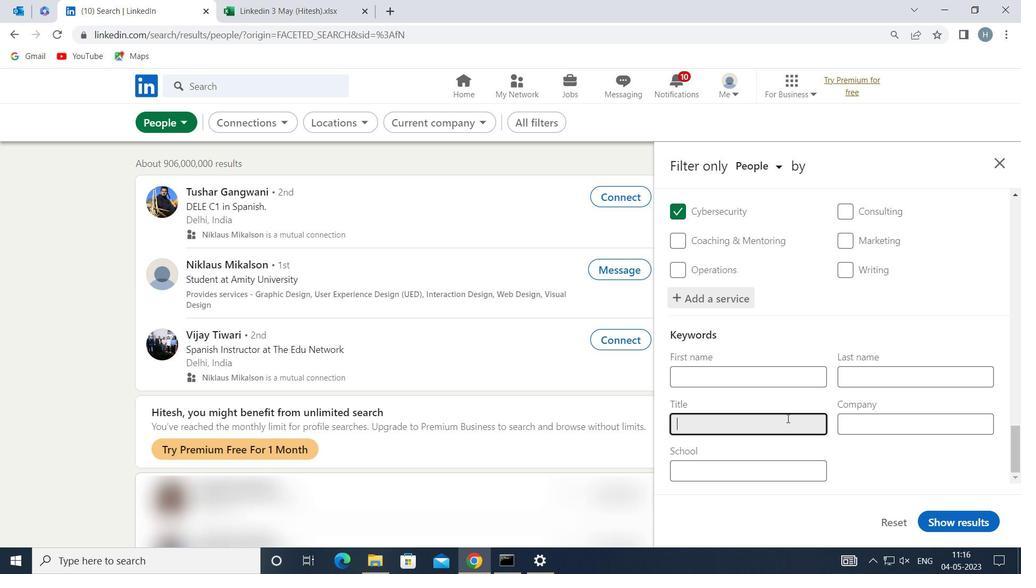 
Action: Key pressed <Key.shift>AUDITOR
Screenshot: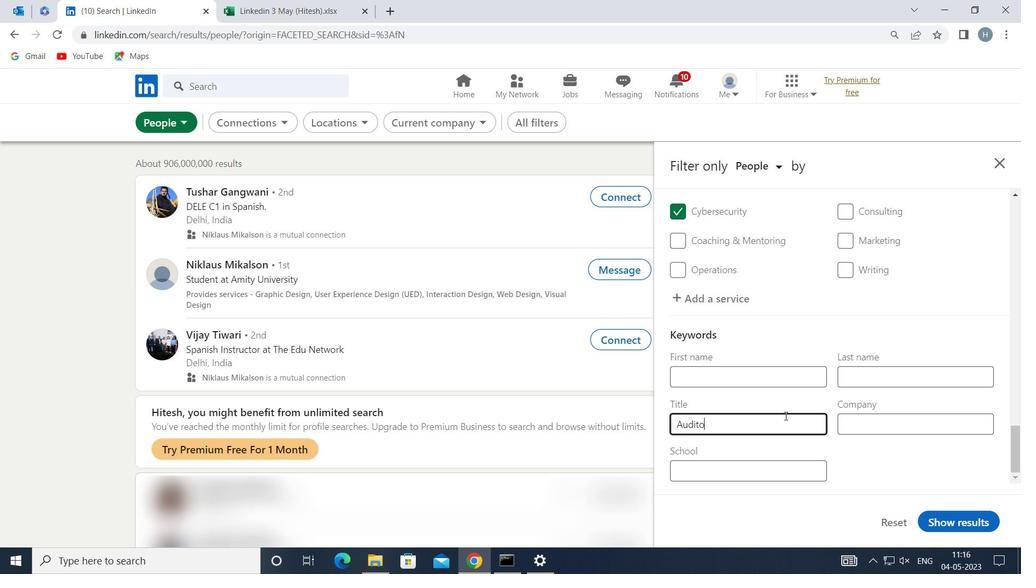 
Action: Mouse moved to (954, 519)
Screenshot: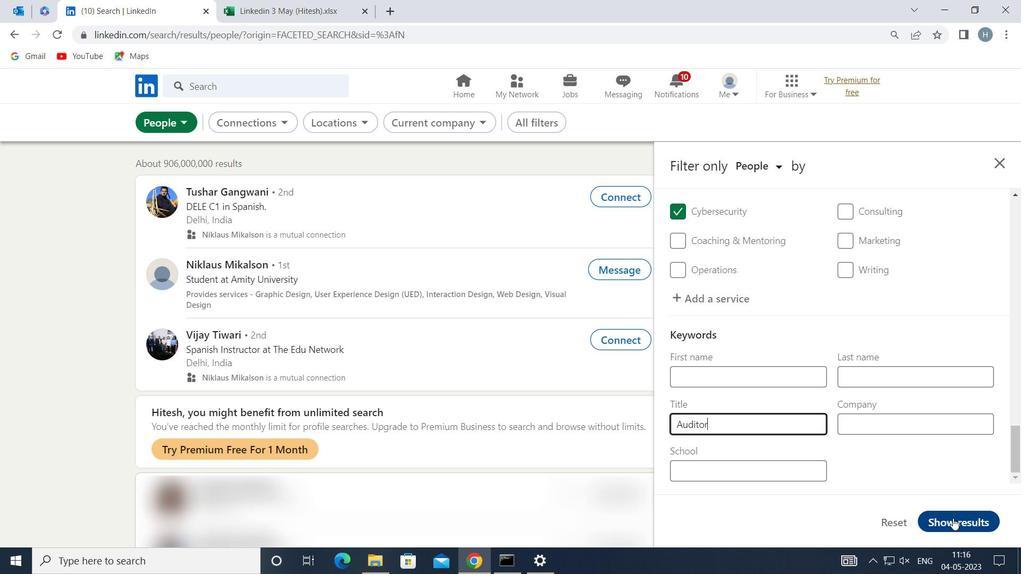 
Action: Mouse pressed left at (954, 519)
Screenshot: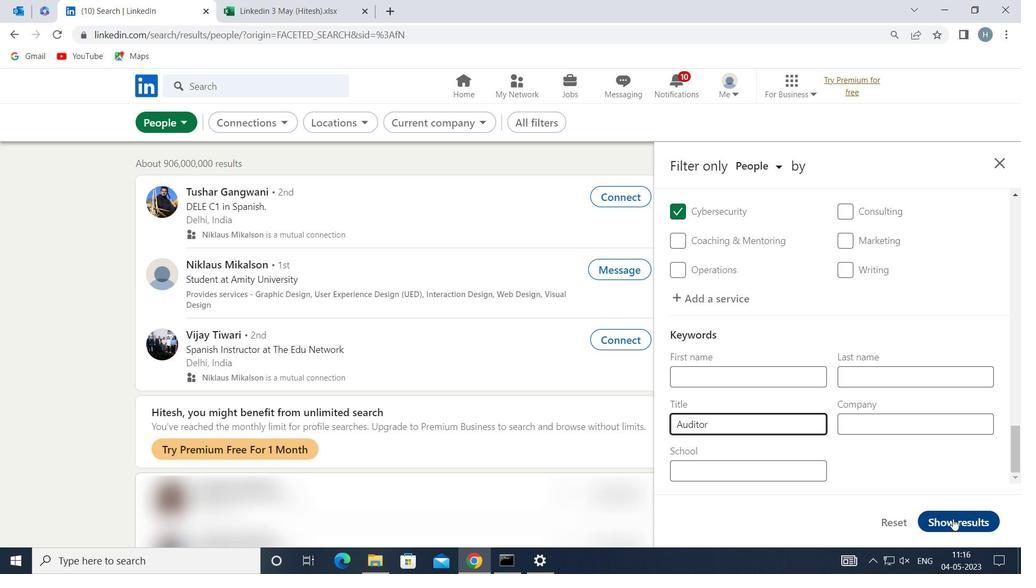 
Action: Mouse moved to (812, 390)
Screenshot: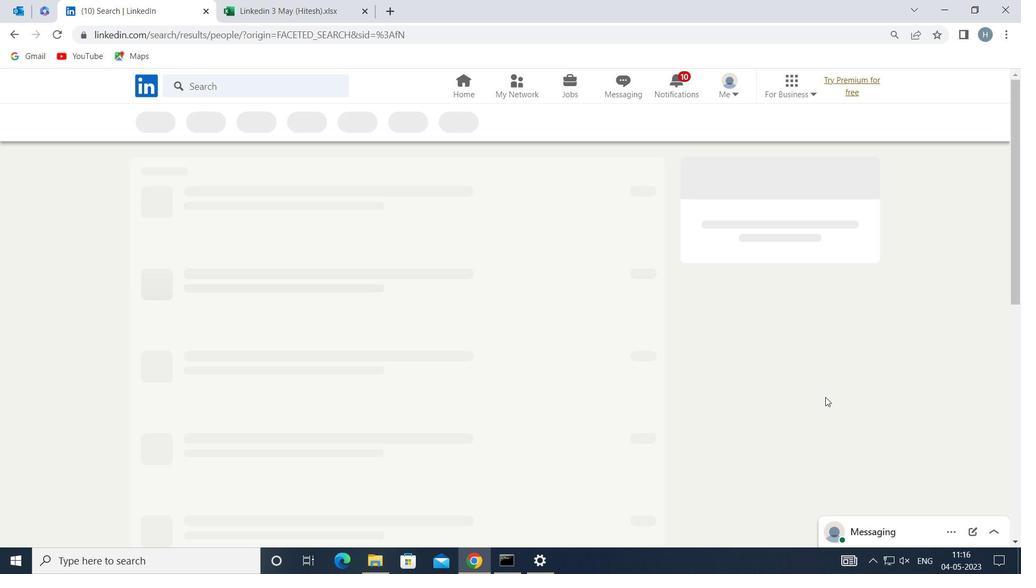 
